 Task: Find connections with filter location South Shields with filter topic #lawfirmmarketingwith filter profile language Spanish with filter current company Avalara with filter school National Institute of Technology Rourkela with filter industry Political Organizations with filter service category Event Planning with filter keywords title Managing Member
Action: Mouse moved to (488, 73)
Screenshot: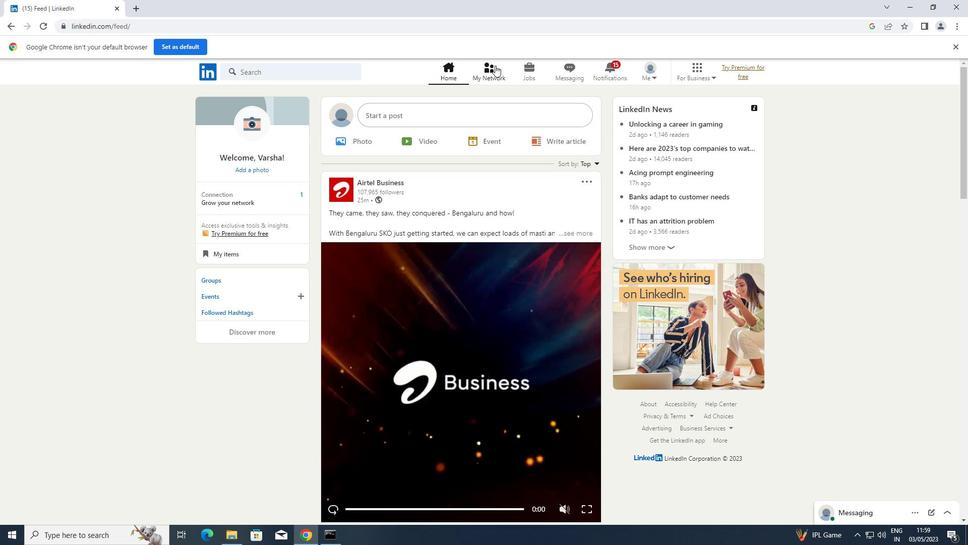 
Action: Mouse pressed left at (488, 73)
Screenshot: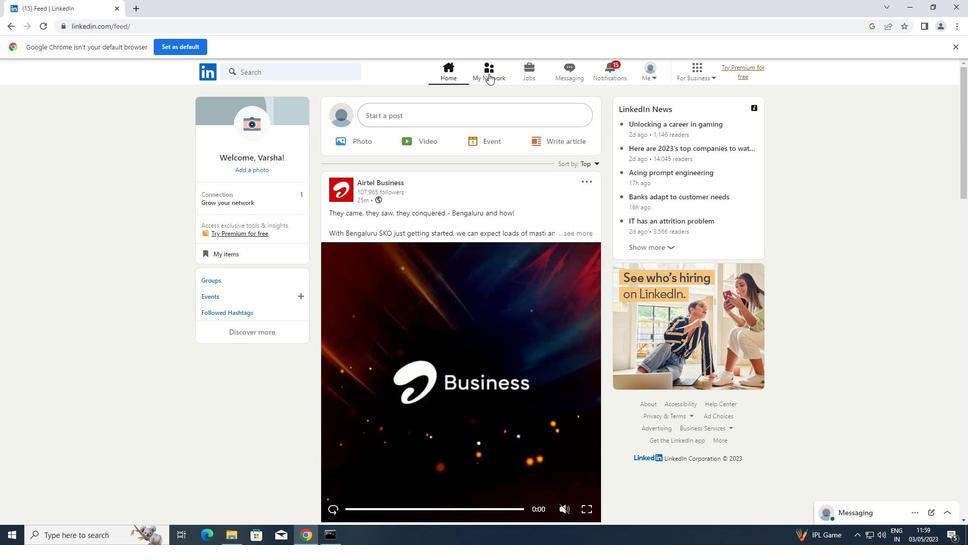 
Action: Mouse moved to (282, 121)
Screenshot: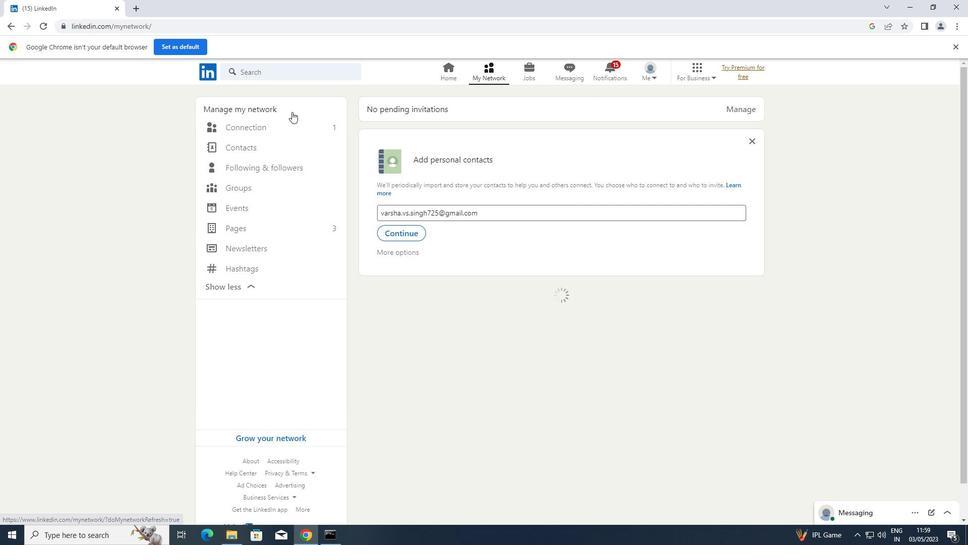 
Action: Mouse pressed left at (282, 121)
Screenshot: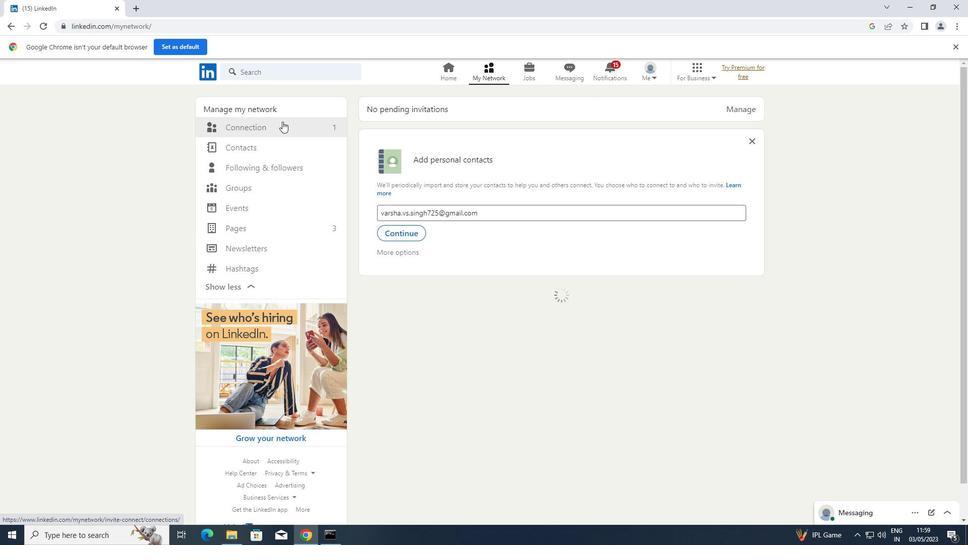 
Action: Mouse moved to (575, 130)
Screenshot: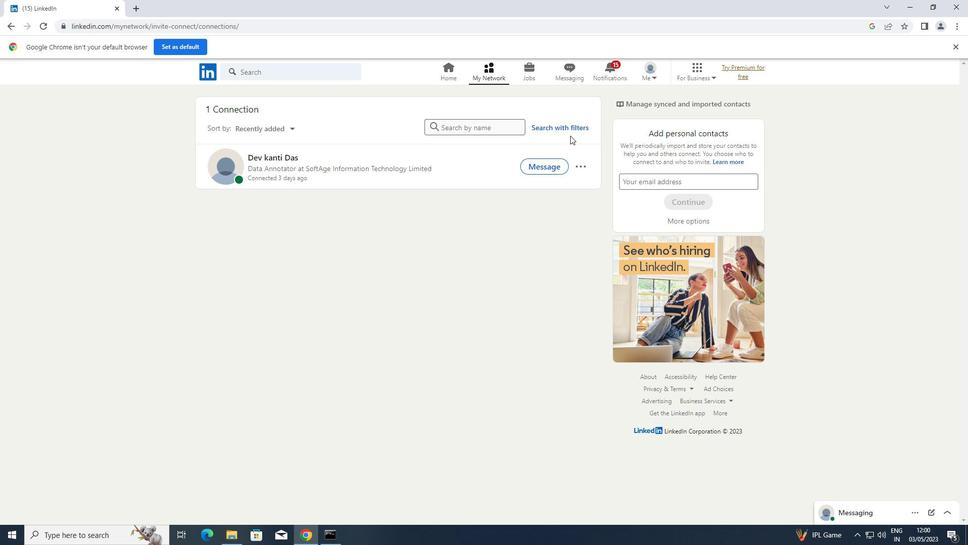 
Action: Mouse pressed left at (575, 130)
Screenshot: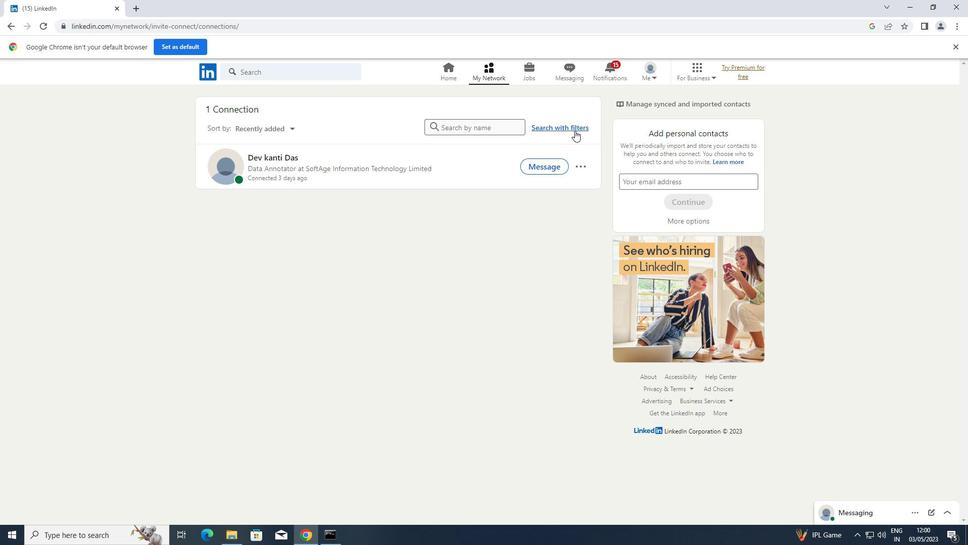 
Action: Mouse moved to (510, 99)
Screenshot: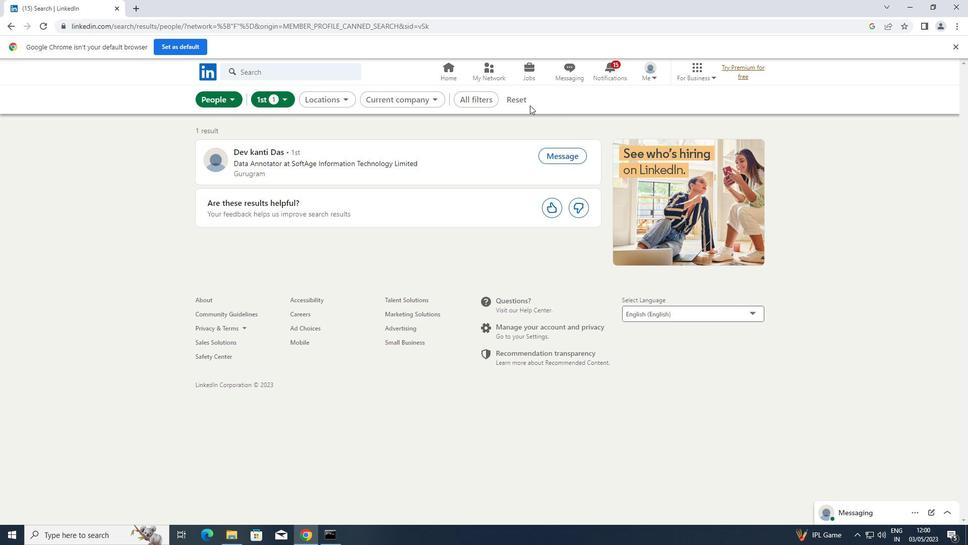 
Action: Mouse pressed left at (510, 99)
Screenshot: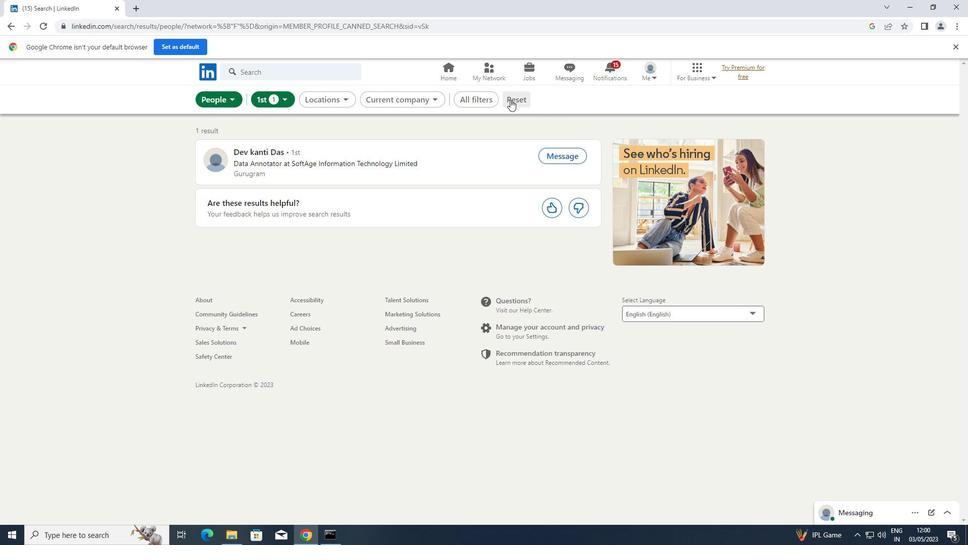 
Action: Mouse moved to (507, 102)
Screenshot: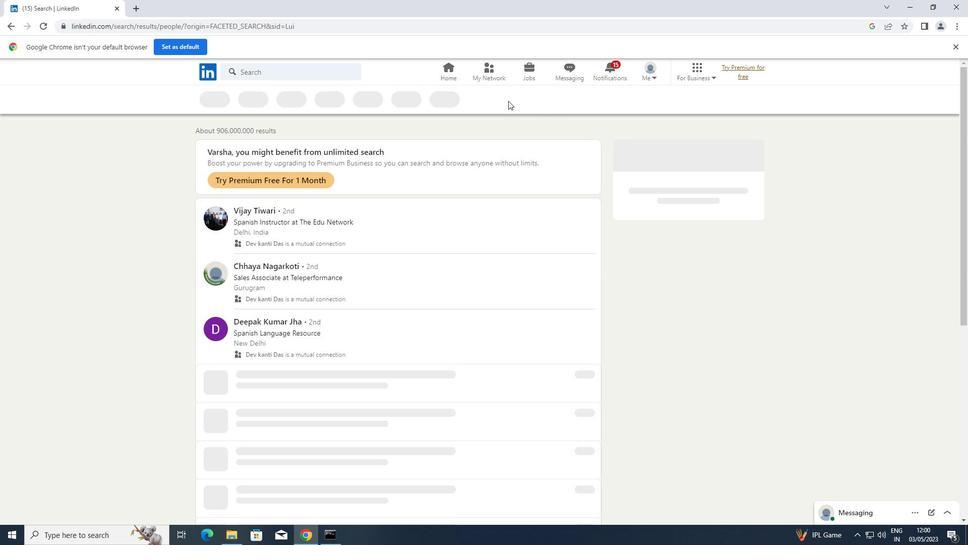 
Action: Mouse pressed left at (507, 102)
Screenshot: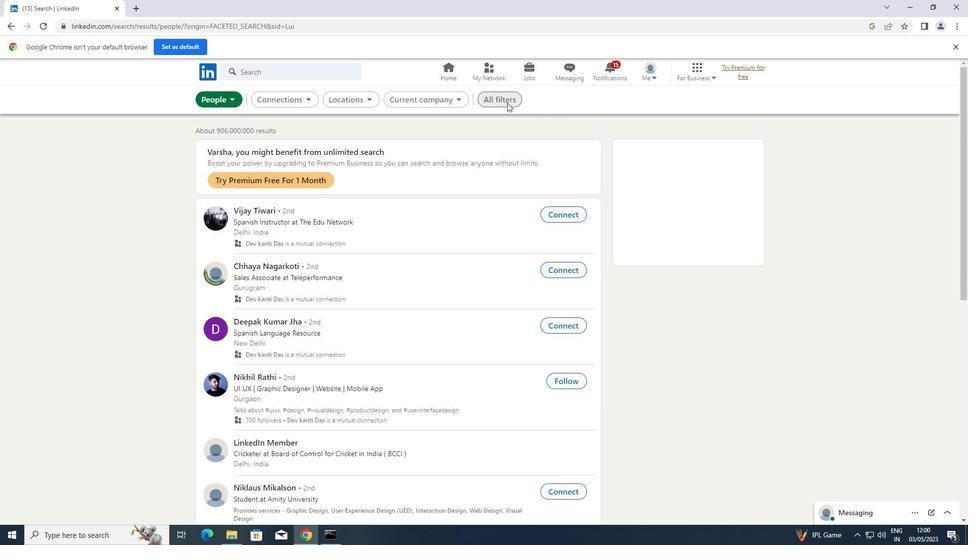 
Action: Mouse moved to (732, 227)
Screenshot: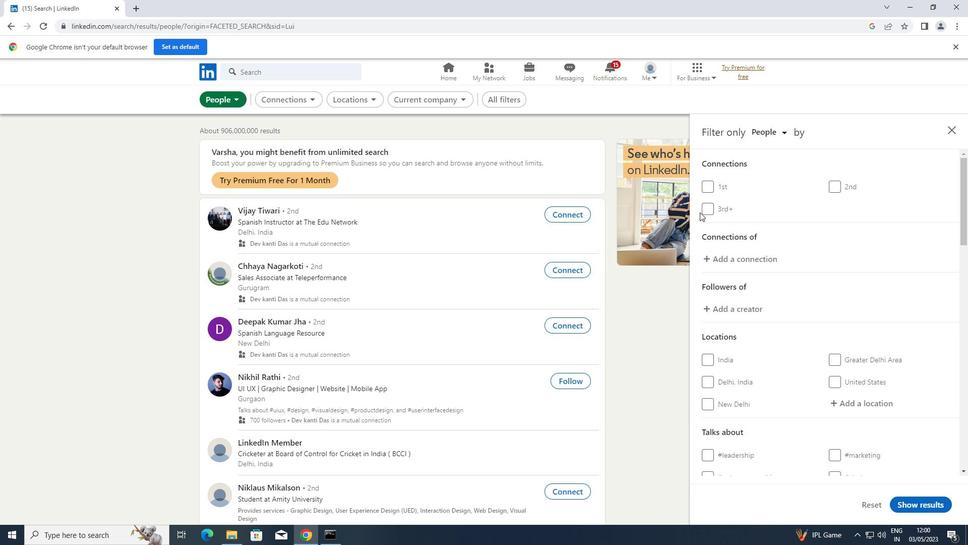 
Action: Mouse scrolled (732, 227) with delta (0, 0)
Screenshot: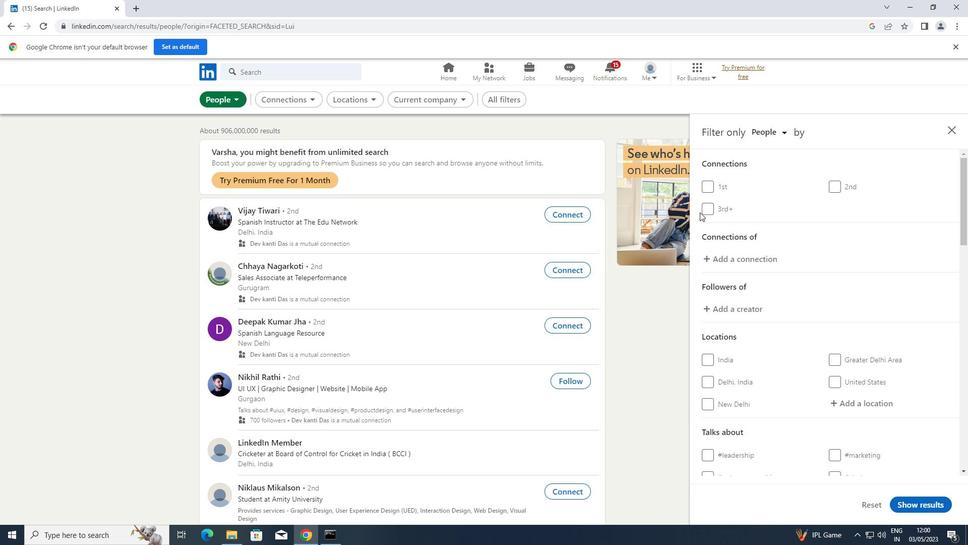 
Action: Mouse scrolled (732, 227) with delta (0, 0)
Screenshot: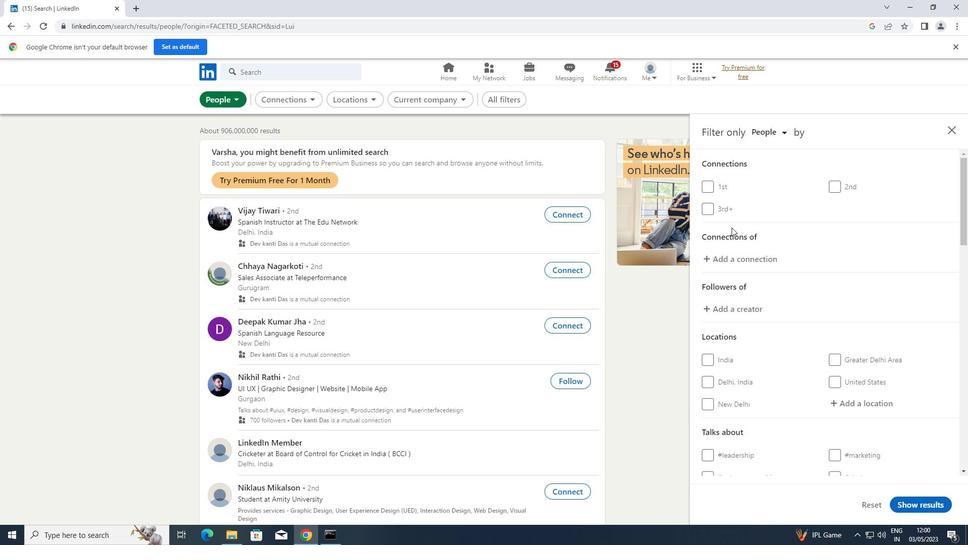 
Action: Mouse moved to (857, 299)
Screenshot: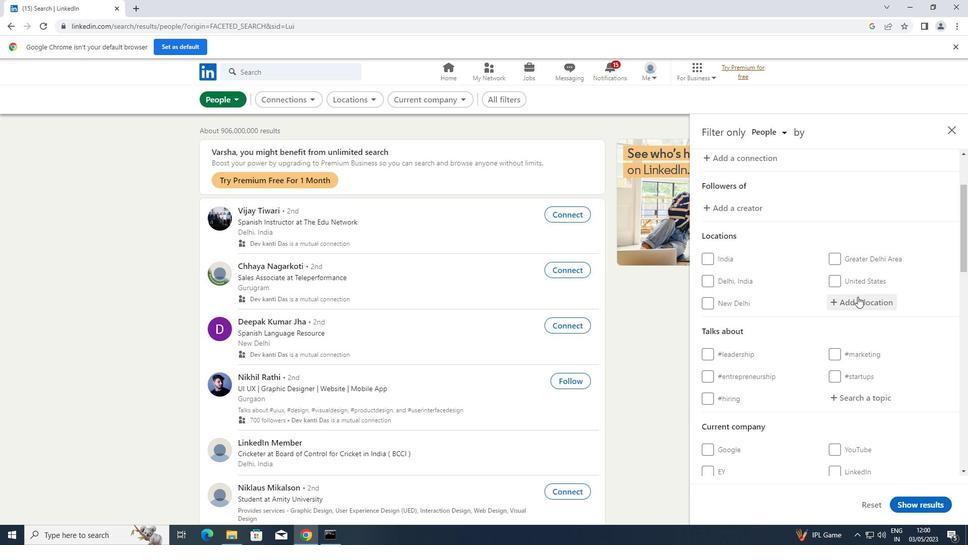 
Action: Mouse pressed left at (857, 299)
Screenshot: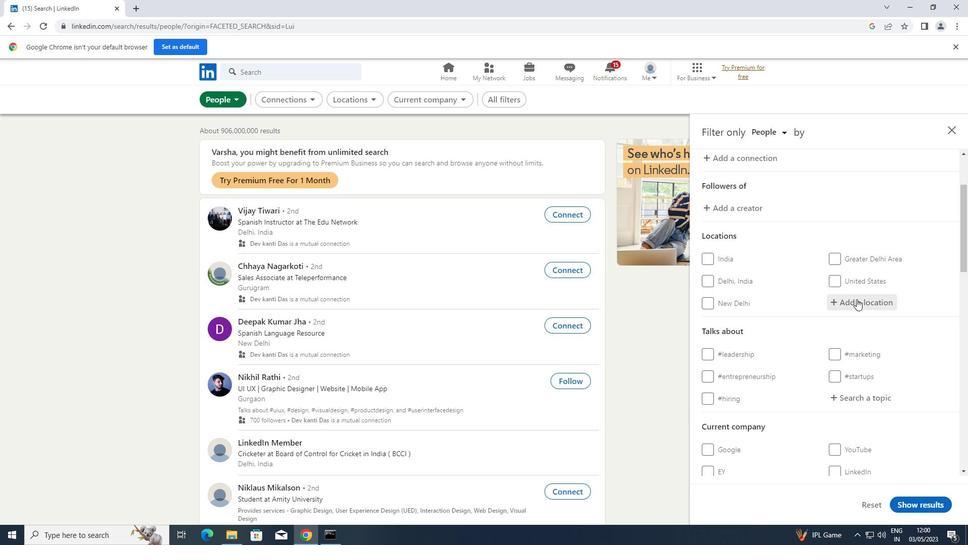 
Action: Mouse moved to (857, 299)
Screenshot: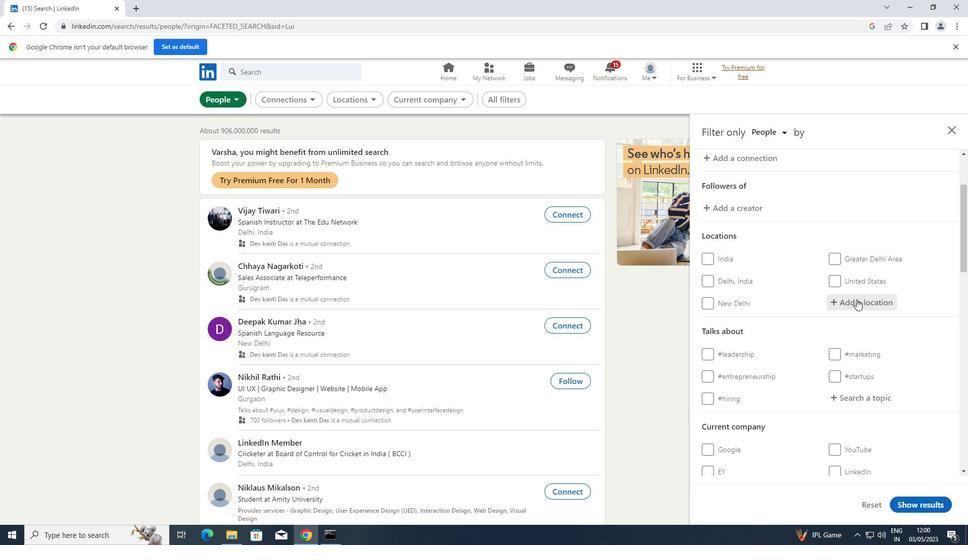
Action: Key pressed <Key.shift>SOUTH<Key.space><Key.shift>SHIELDS
Screenshot: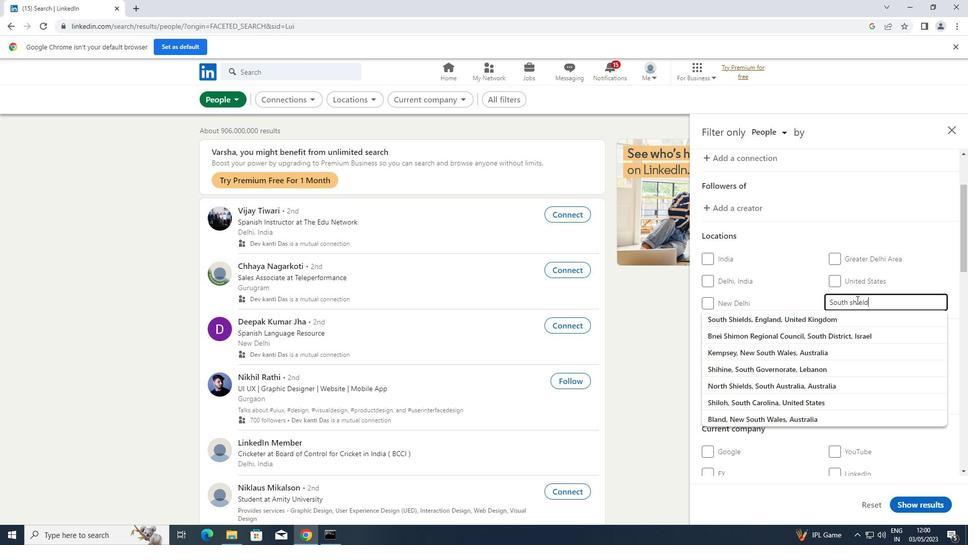 
Action: Mouse moved to (855, 394)
Screenshot: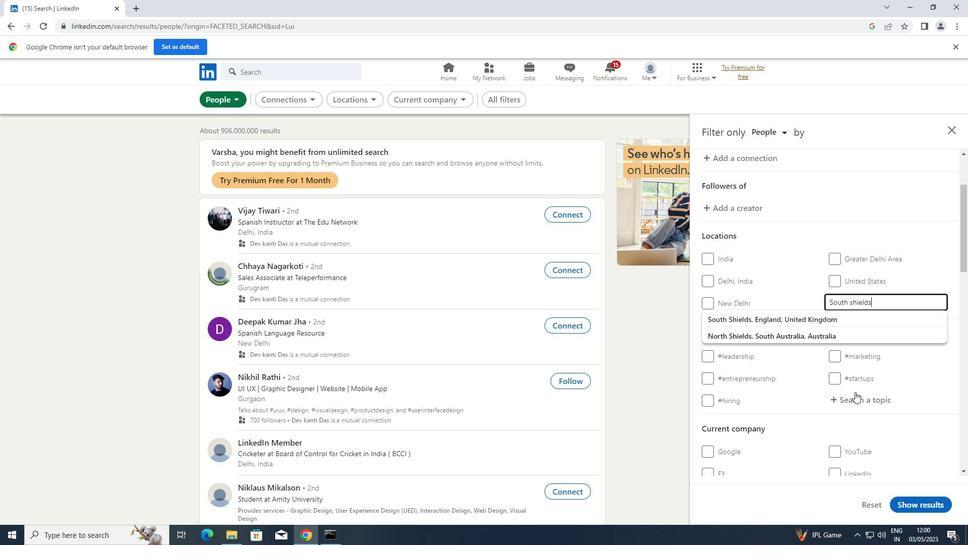 
Action: Mouse pressed left at (855, 394)
Screenshot: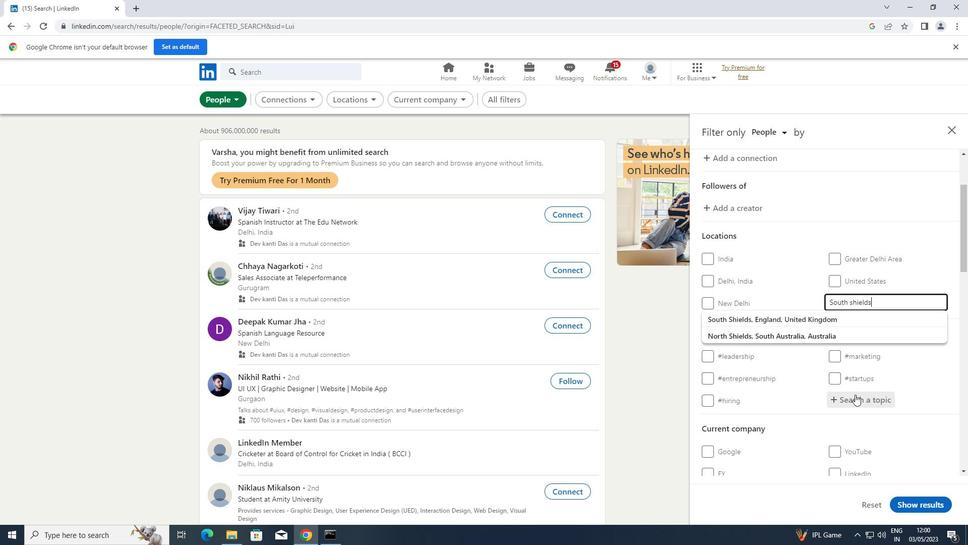 
Action: Key pressed LAWFIRMMARKET
Screenshot: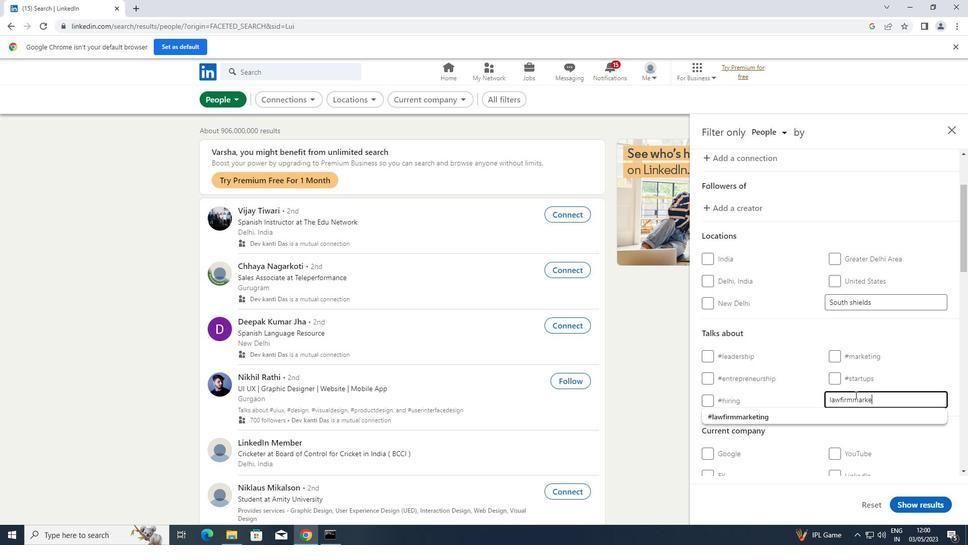 
Action: Mouse moved to (830, 417)
Screenshot: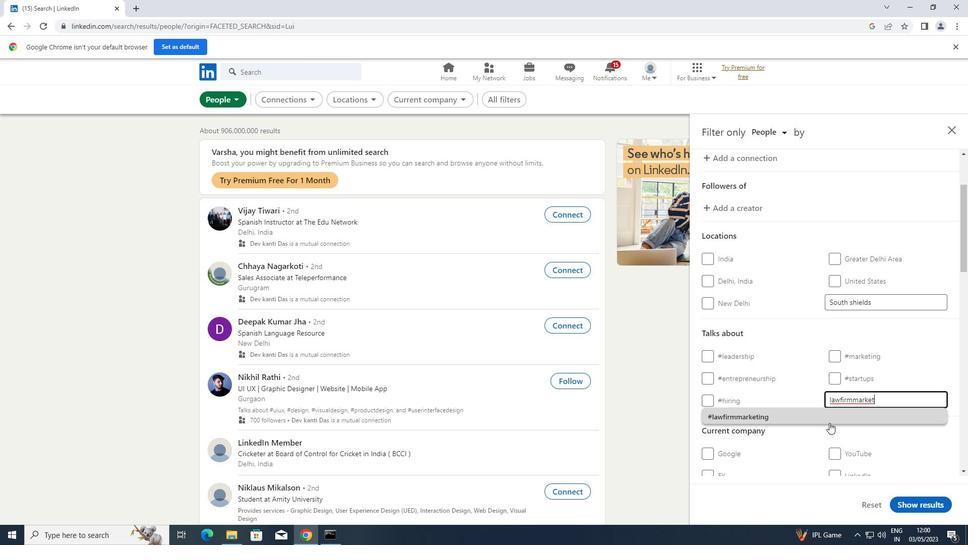 
Action: Mouse pressed left at (830, 417)
Screenshot: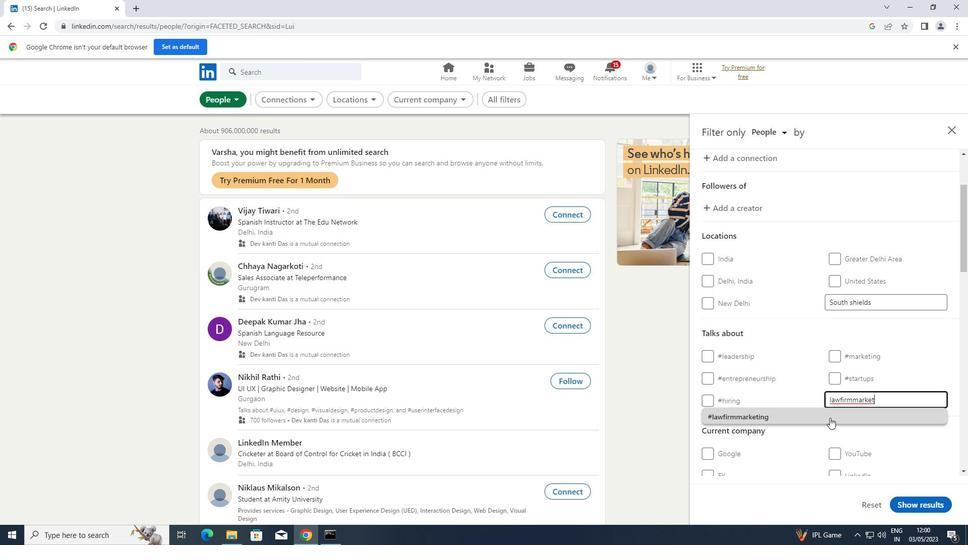 
Action: Mouse scrolled (830, 417) with delta (0, 0)
Screenshot: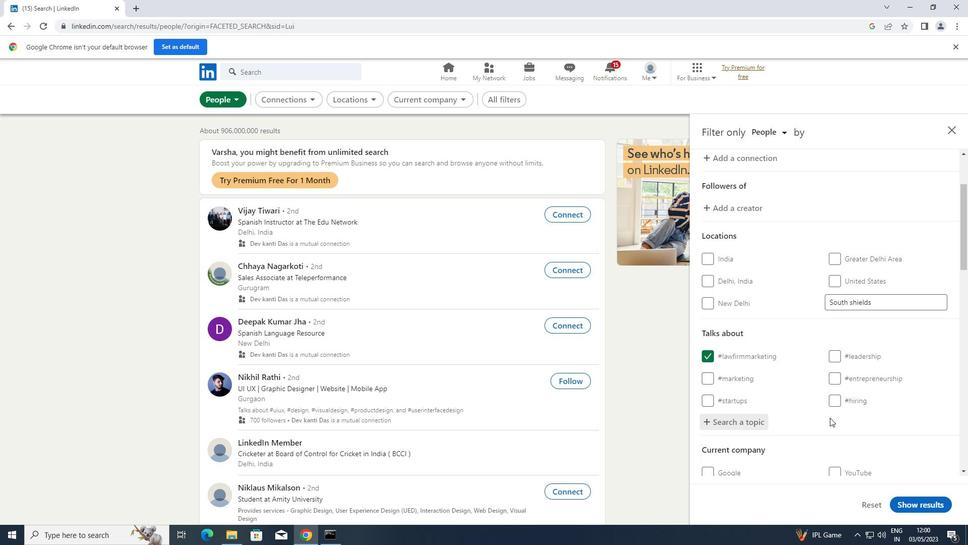 
Action: Mouse scrolled (830, 417) with delta (0, 0)
Screenshot: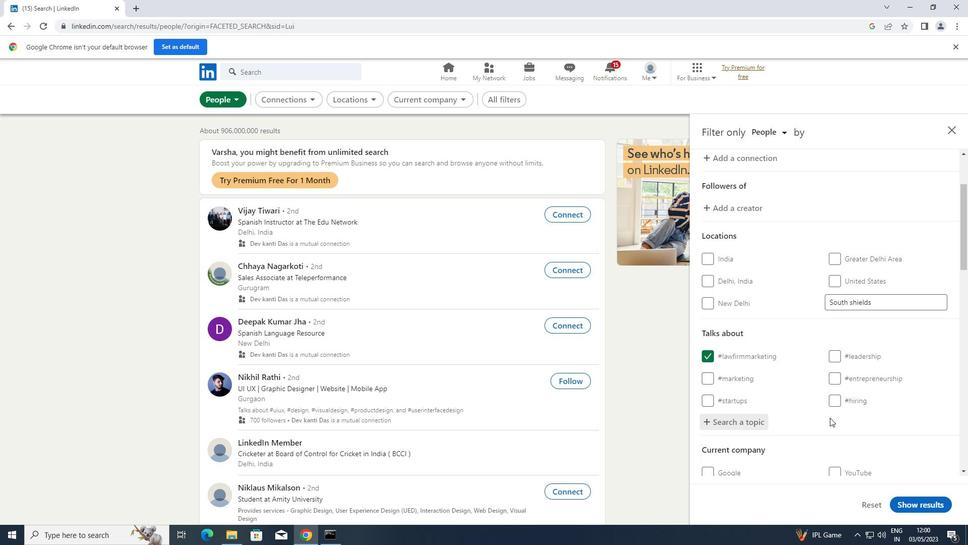 
Action: Mouse scrolled (830, 417) with delta (0, 0)
Screenshot: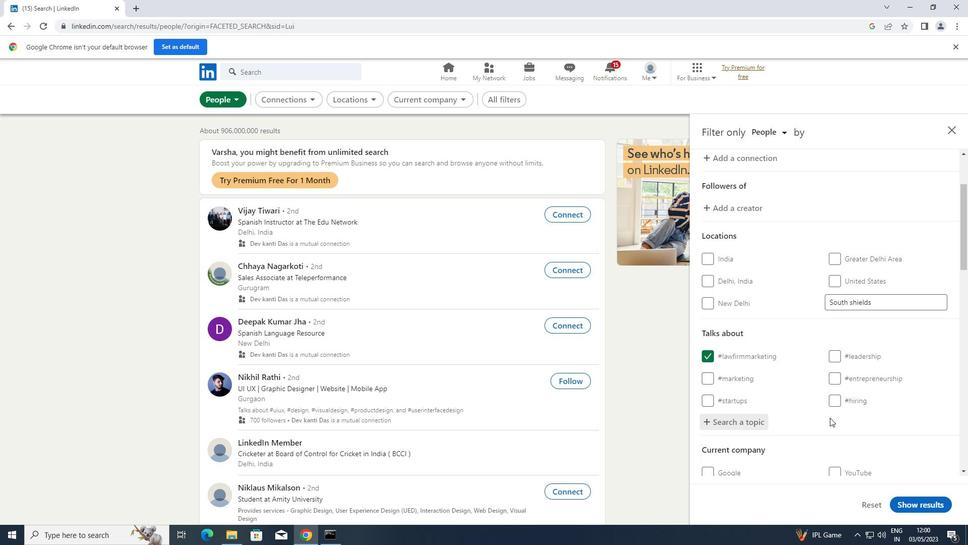 
Action: Mouse scrolled (830, 417) with delta (0, 0)
Screenshot: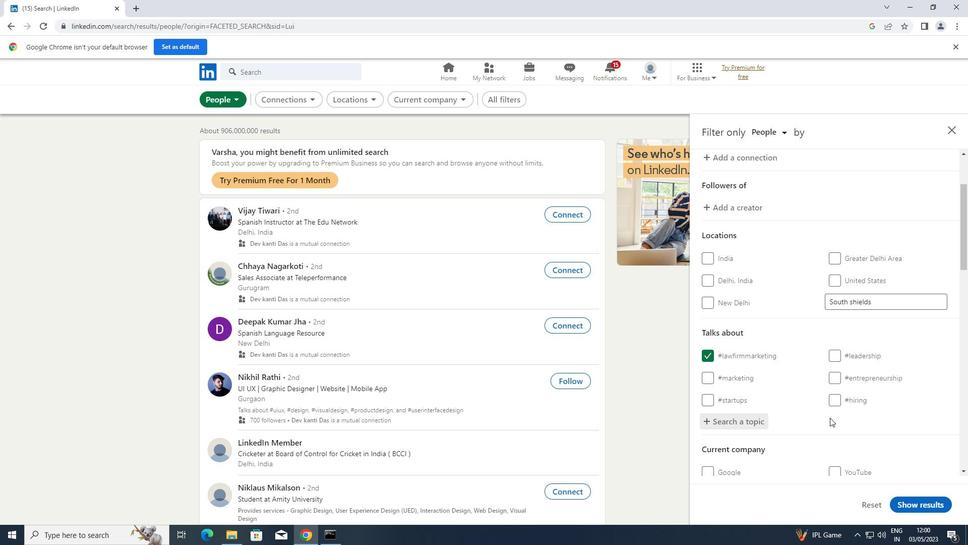 
Action: Mouse scrolled (830, 417) with delta (0, 0)
Screenshot: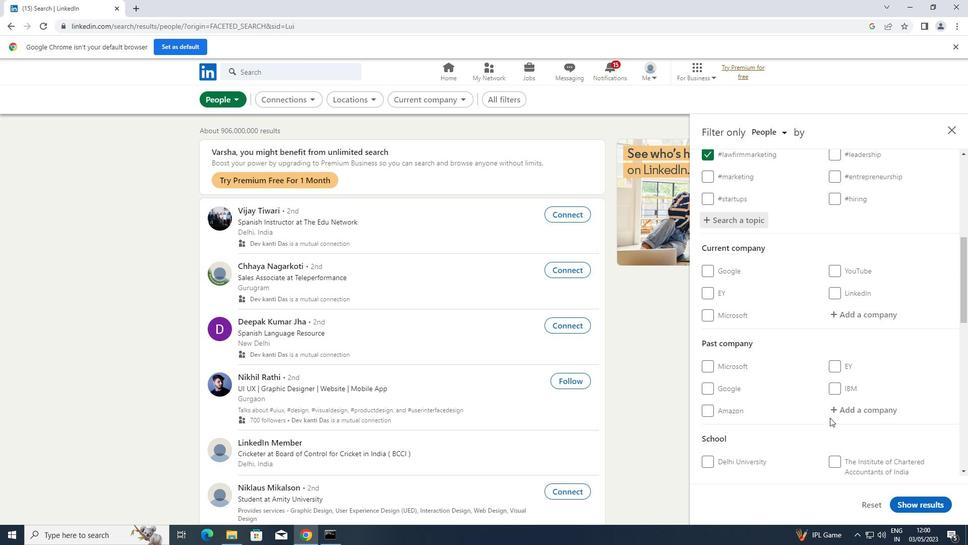 
Action: Mouse scrolled (830, 417) with delta (0, 0)
Screenshot: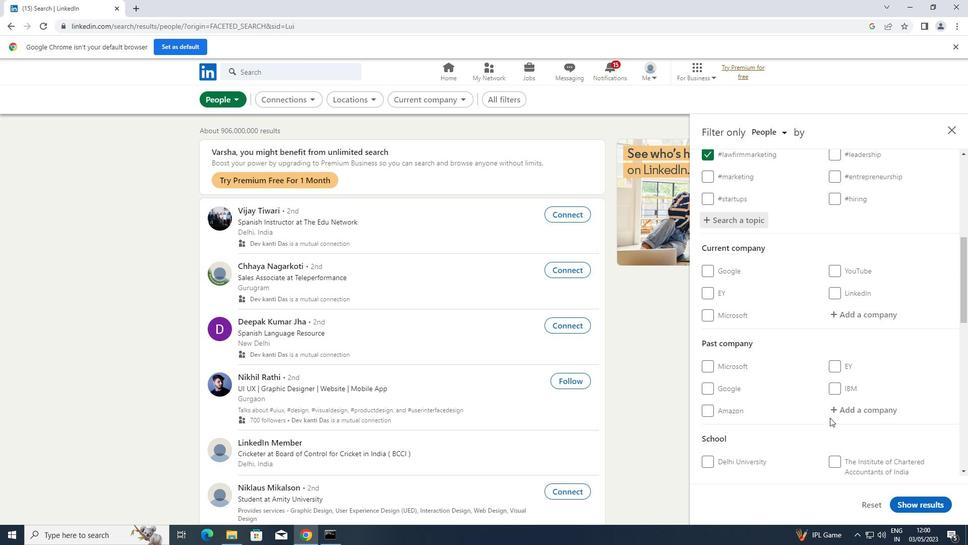 
Action: Mouse scrolled (830, 417) with delta (0, 0)
Screenshot: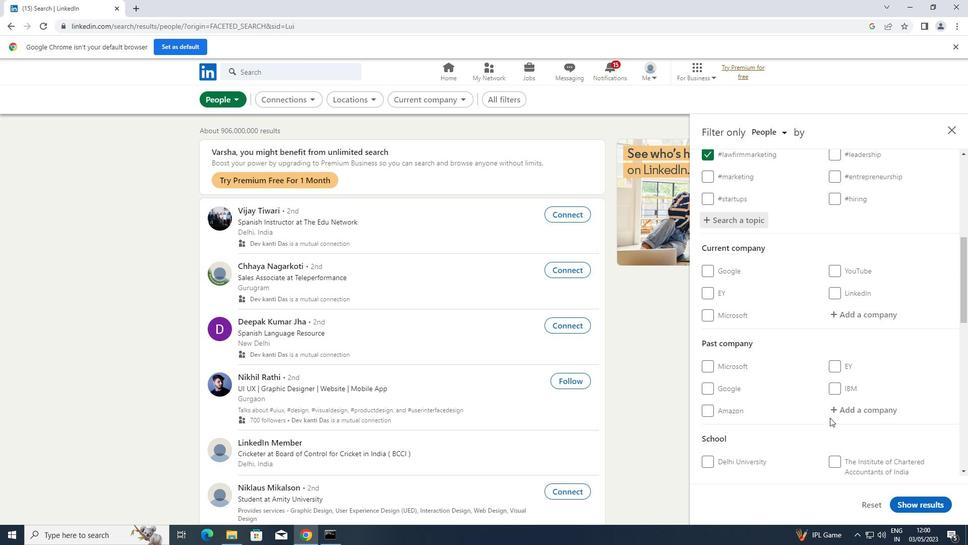 
Action: Mouse scrolled (830, 417) with delta (0, 0)
Screenshot: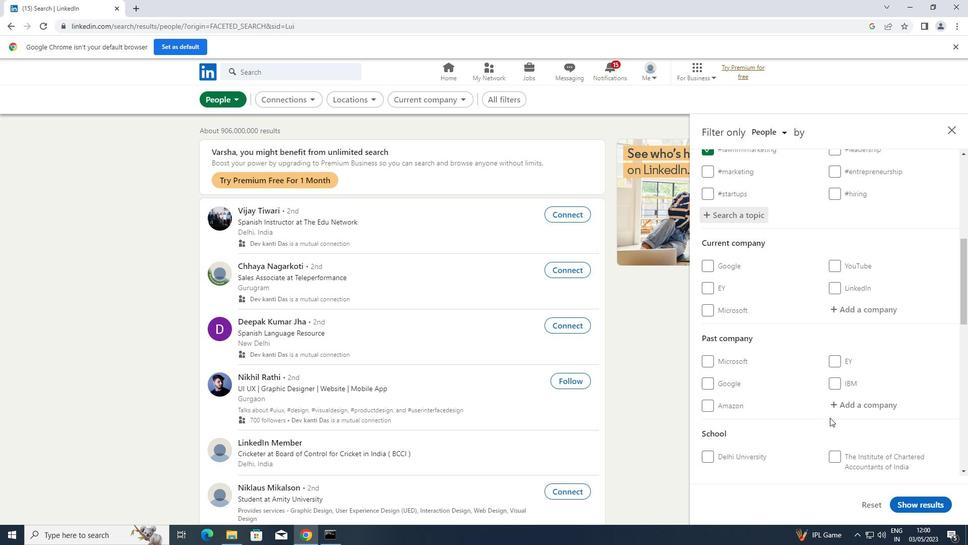 
Action: Mouse scrolled (830, 417) with delta (0, 0)
Screenshot: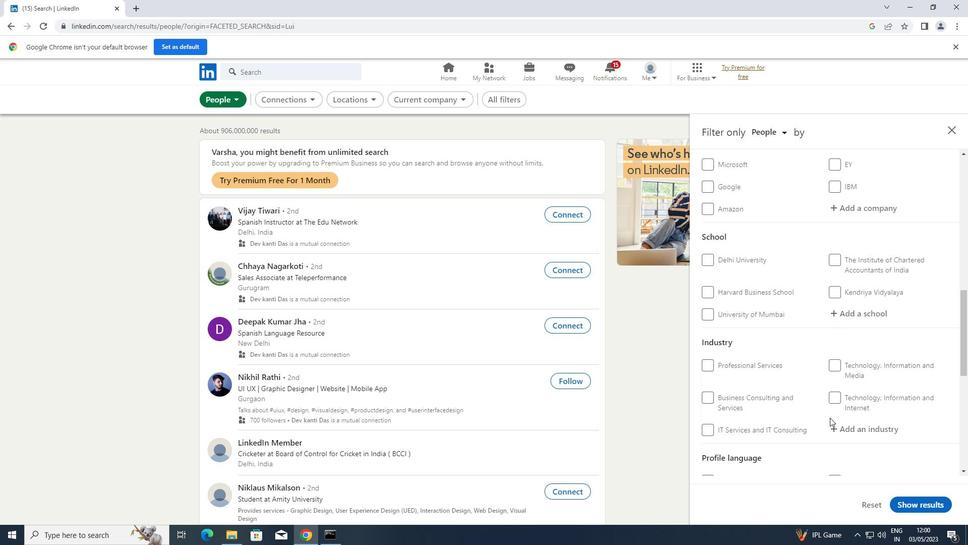
Action: Mouse scrolled (830, 417) with delta (0, 0)
Screenshot: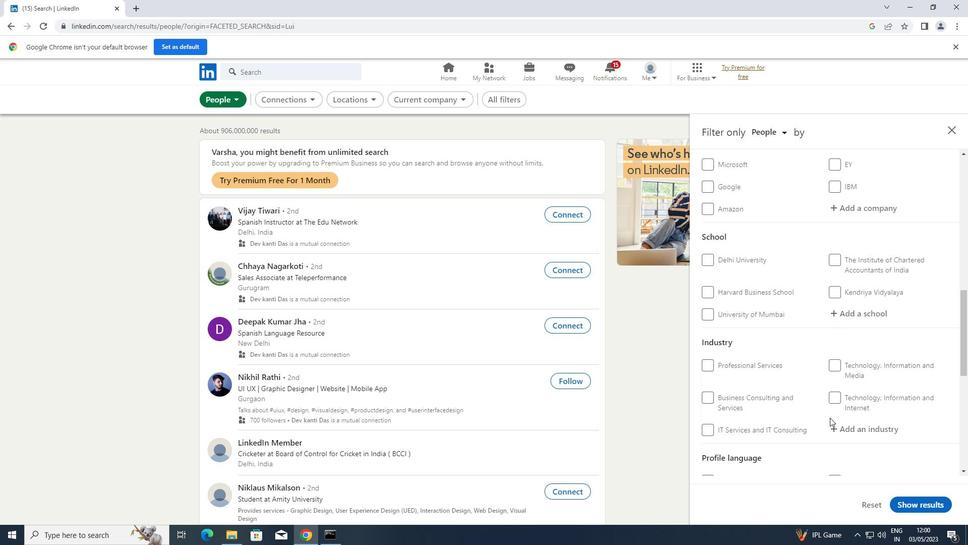 
Action: Mouse scrolled (830, 417) with delta (0, 0)
Screenshot: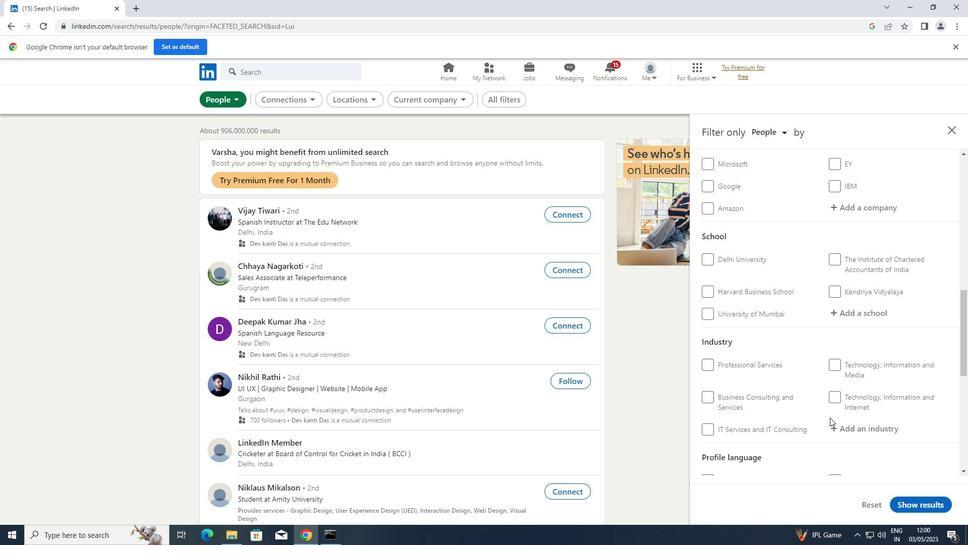 
Action: Mouse moved to (709, 353)
Screenshot: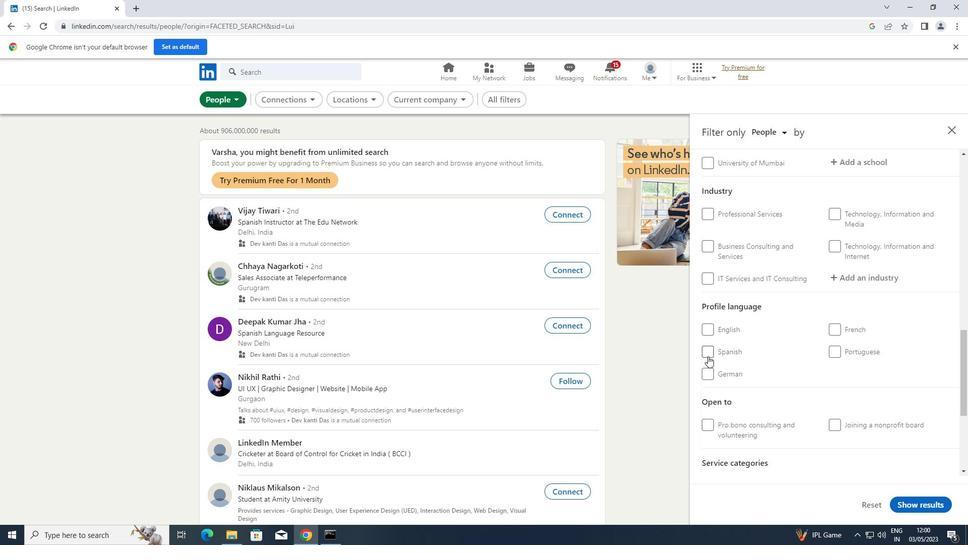 
Action: Mouse pressed left at (709, 353)
Screenshot: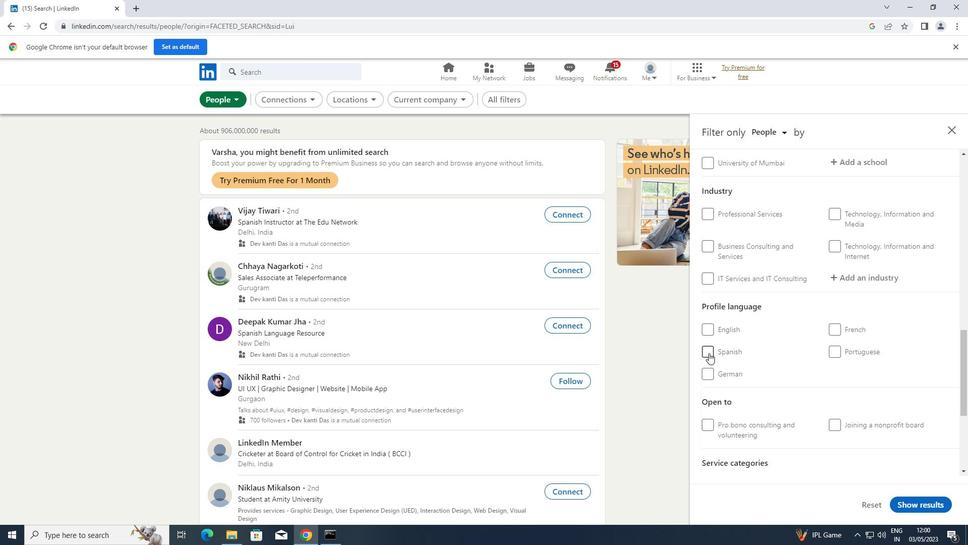 
Action: Mouse scrolled (709, 353) with delta (0, 0)
Screenshot: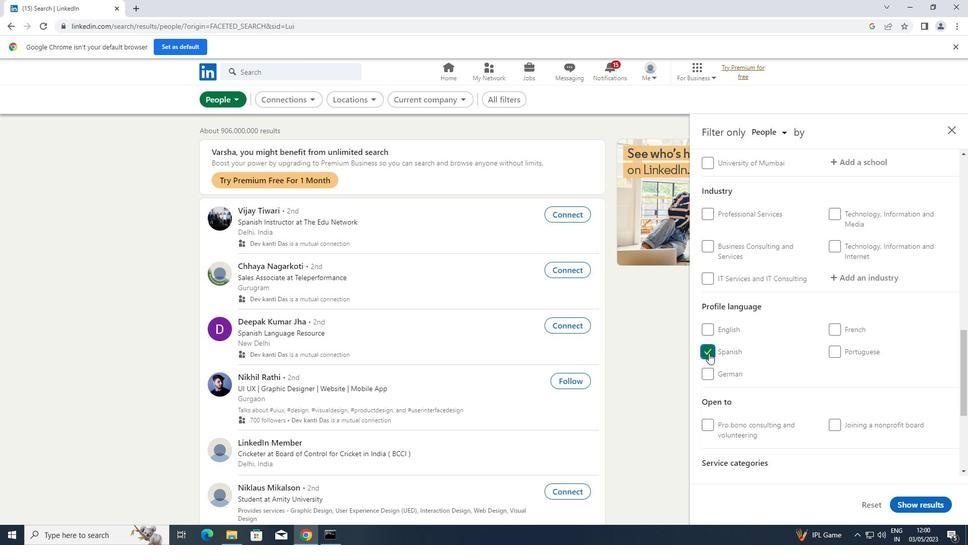 
Action: Mouse scrolled (709, 353) with delta (0, 0)
Screenshot: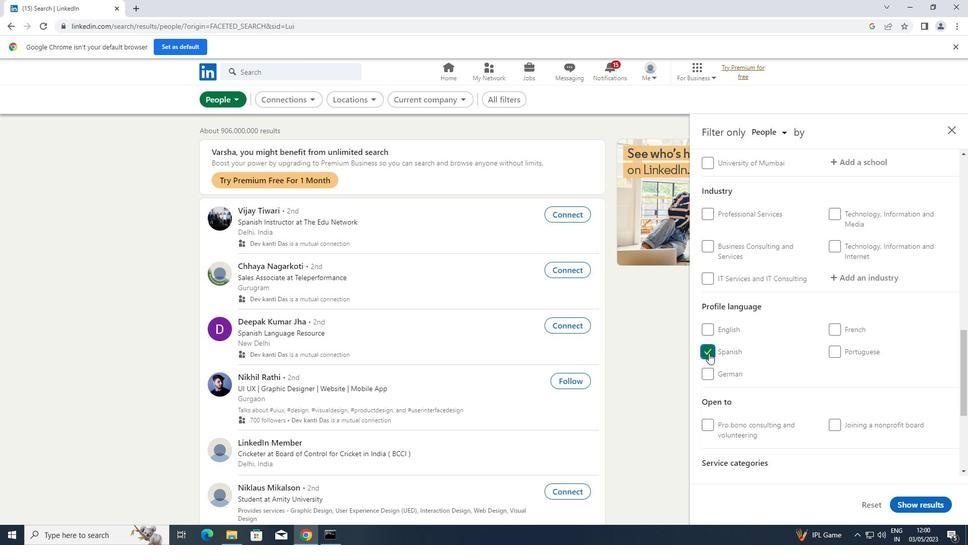
Action: Mouse scrolled (709, 353) with delta (0, 0)
Screenshot: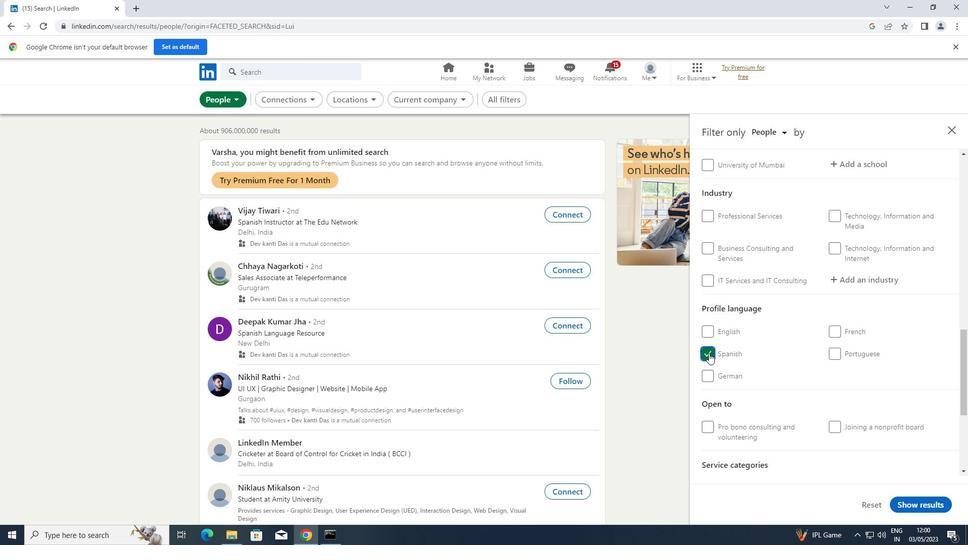 
Action: Mouse scrolled (709, 353) with delta (0, 0)
Screenshot: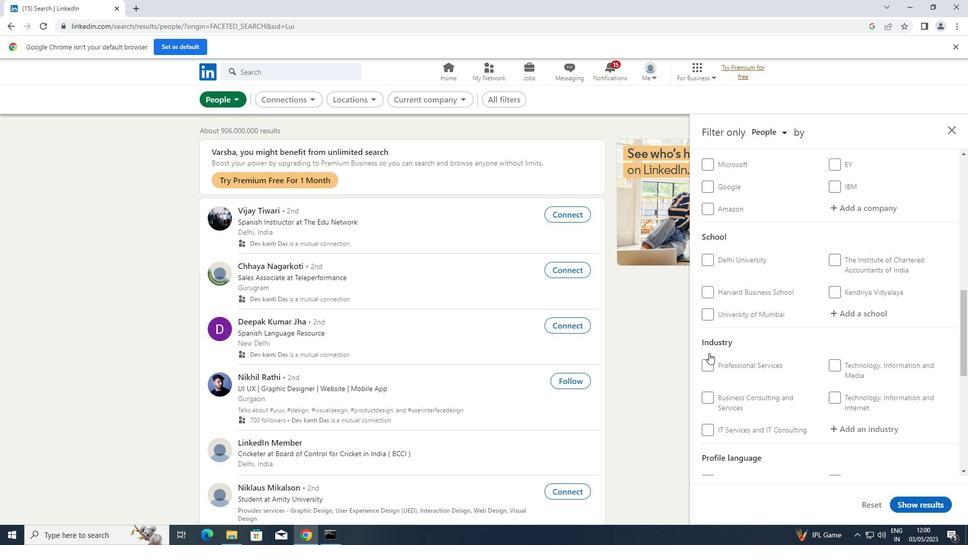 
Action: Mouse scrolled (709, 353) with delta (0, 0)
Screenshot: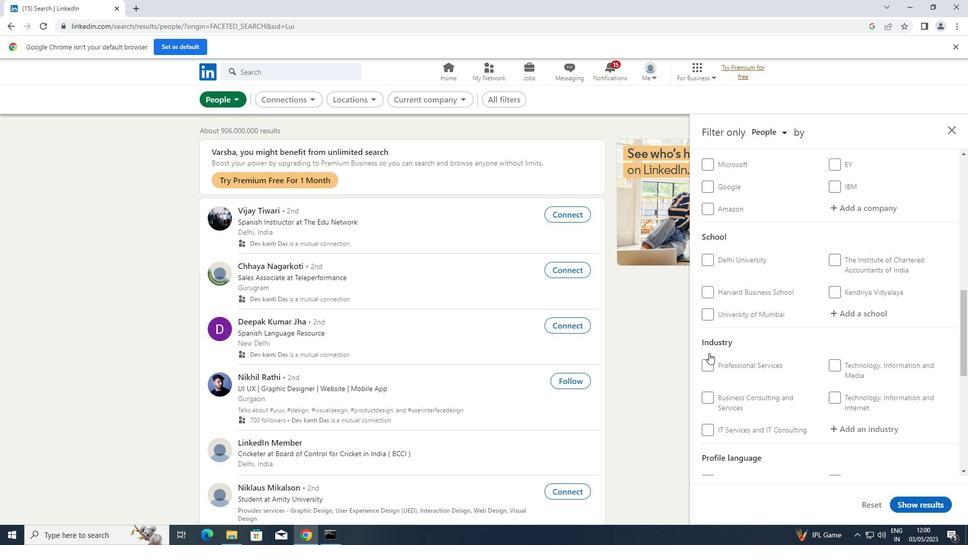 
Action: Mouse scrolled (709, 353) with delta (0, 0)
Screenshot: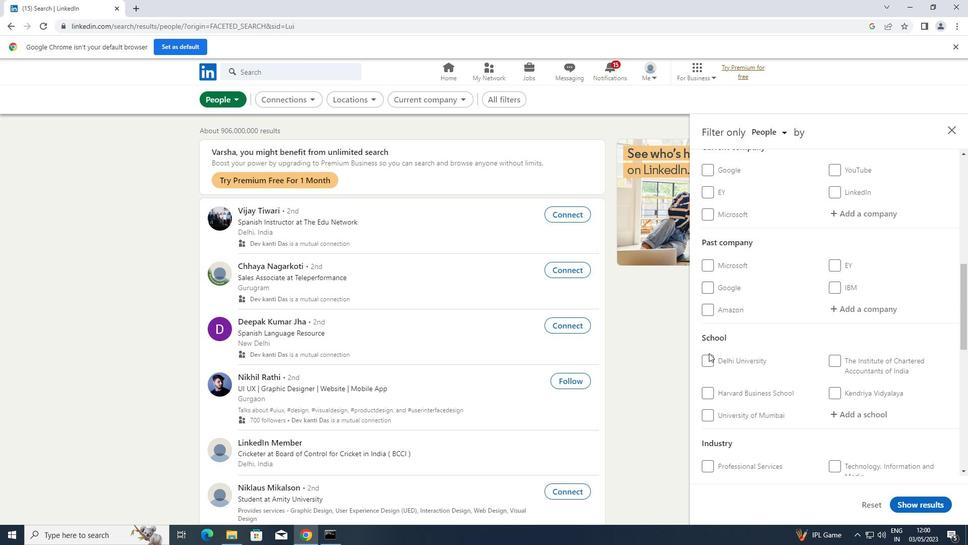 
Action: Mouse moved to (877, 263)
Screenshot: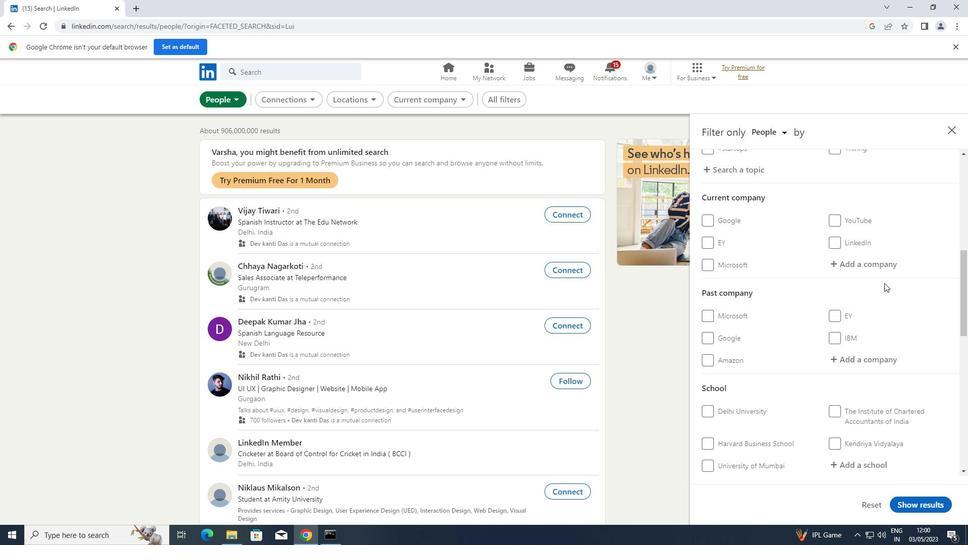 
Action: Mouse pressed left at (877, 263)
Screenshot: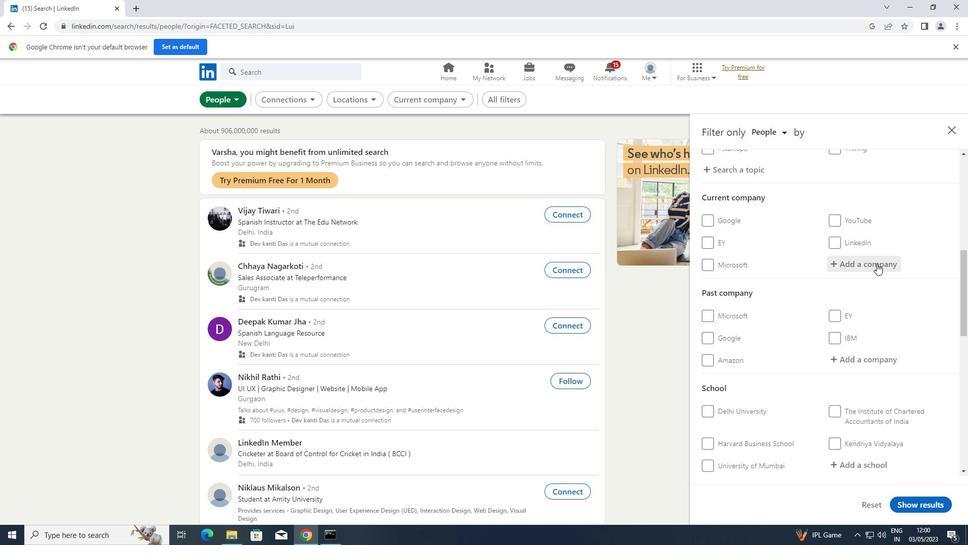 
Action: Key pressed <Key.shift>AVALARA
Screenshot: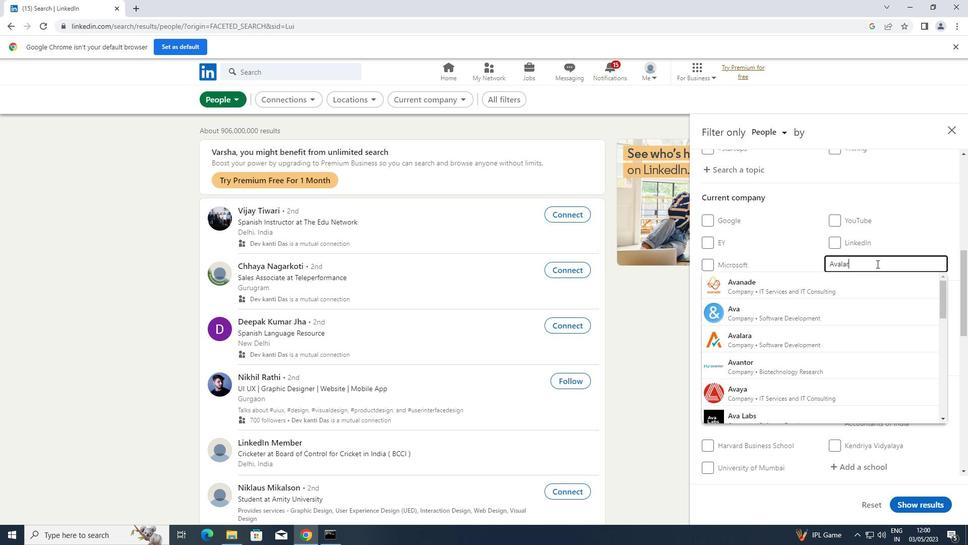 
Action: Mouse moved to (833, 286)
Screenshot: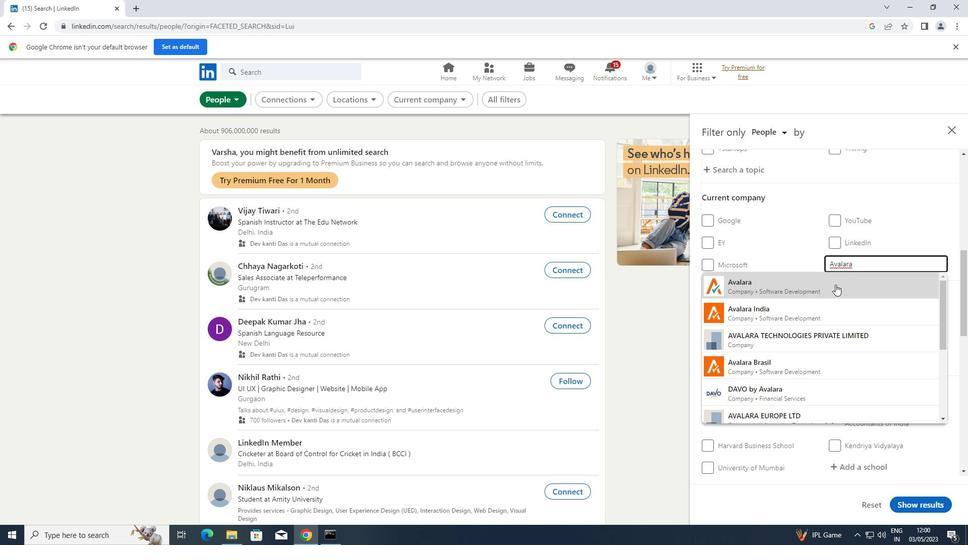 
Action: Mouse pressed left at (833, 286)
Screenshot: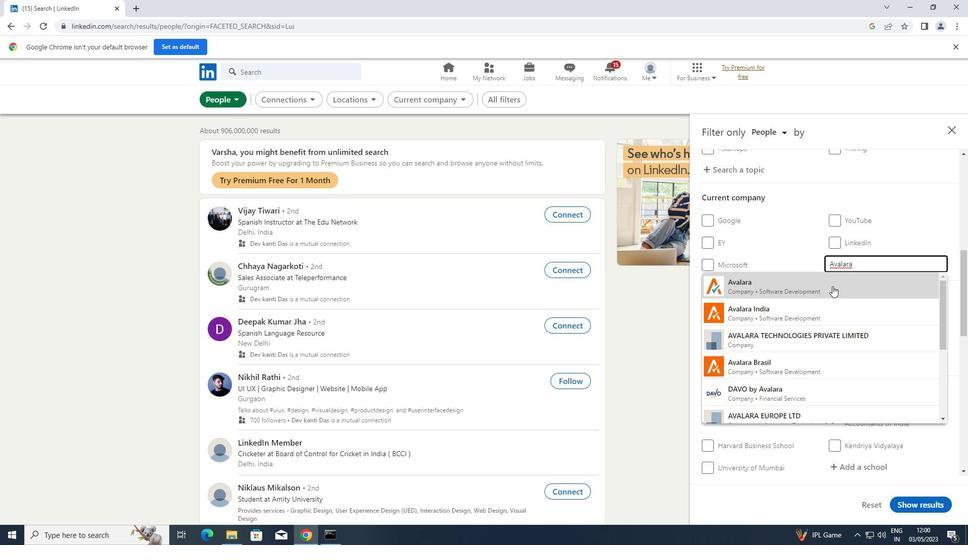 
Action: Mouse scrolled (833, 285) with delta (0, 0)
Screenshot: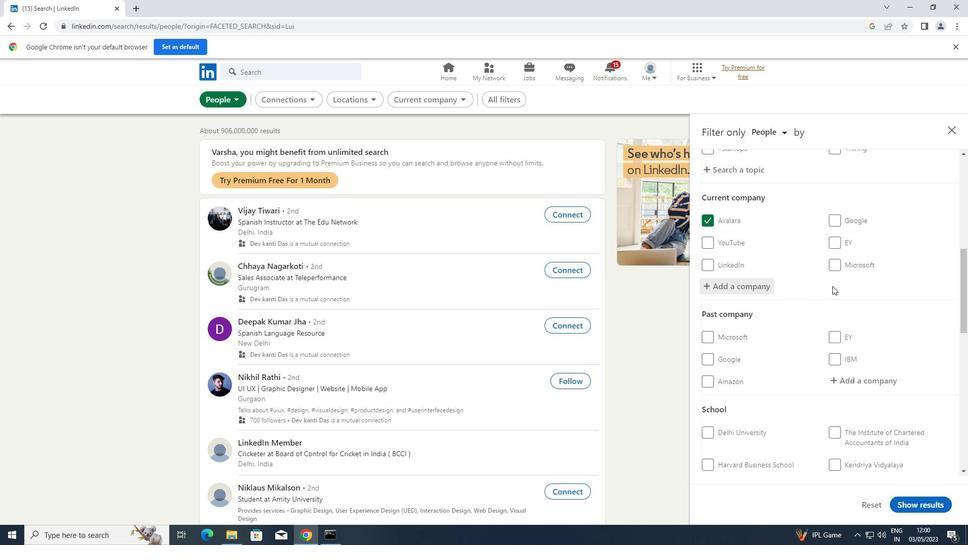 
Action: Mouse moved to (863, 434)
Screenshot: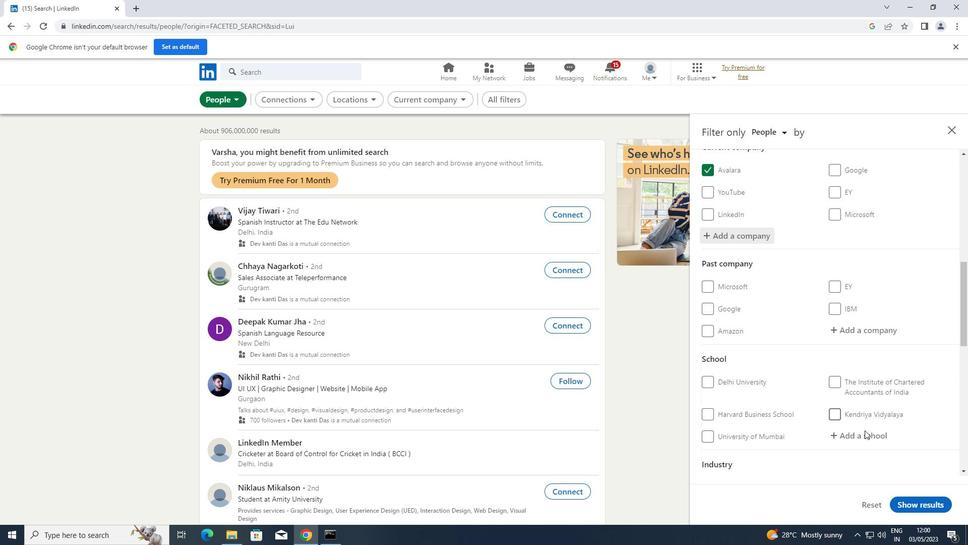 
Action: Mouse pressed left at (863, 434)
Screenshot: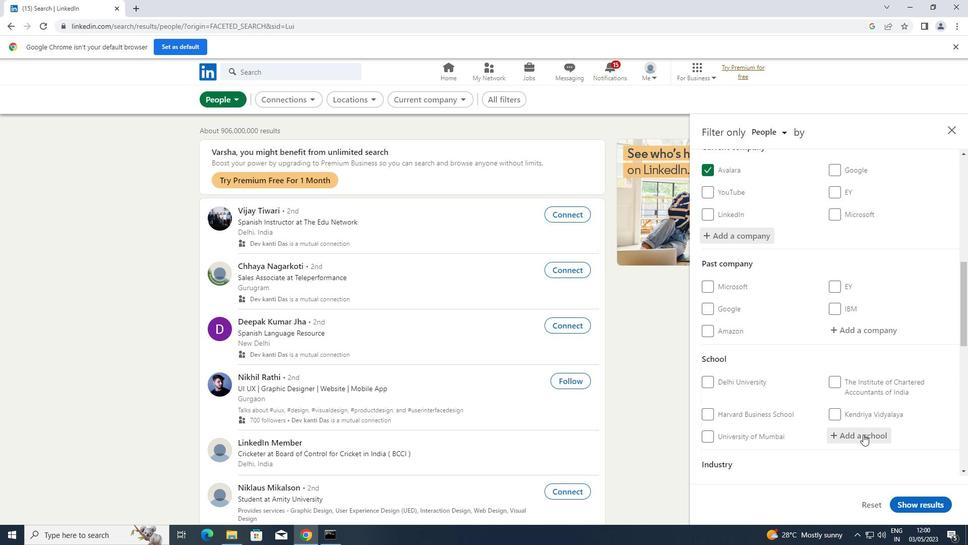 
Action: Key pressed <Key.shift>NATIONAL<Key.space><Key.shift>INSTITUTE<Key.space>OF<Key.space><Key.shift>TECHNOLOGY
Screenshot: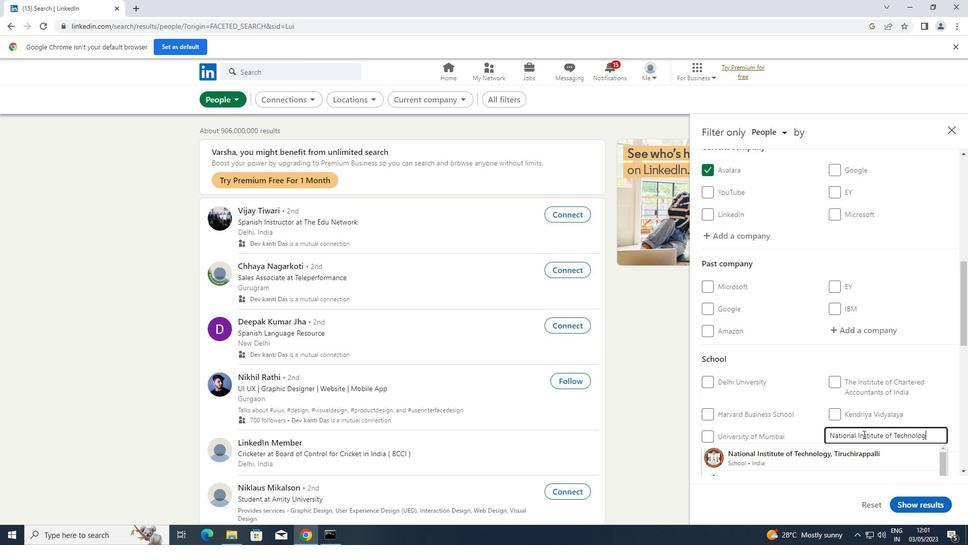 
Action: Mouse moved to (842, 436)
Screenshot: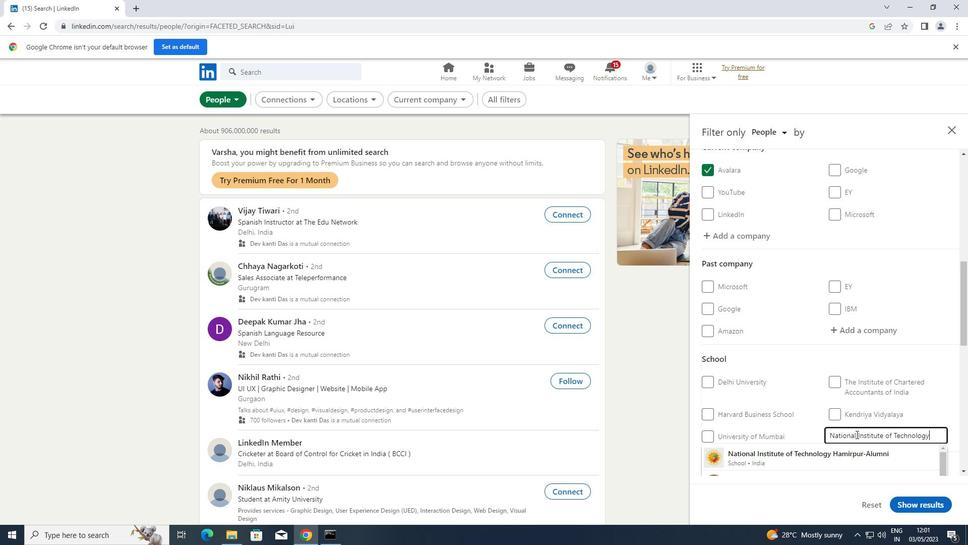 
Action: Mouse scrolled (842, 435) with delta (0, 0)
Screenshot: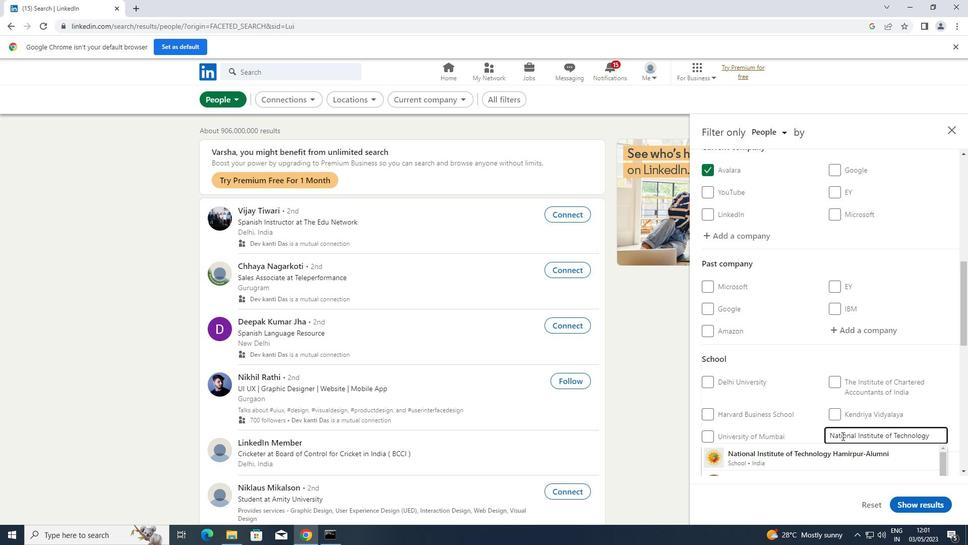
Action: Mouse scrolled (842, 435) with delta (0, 0)
Screenshot: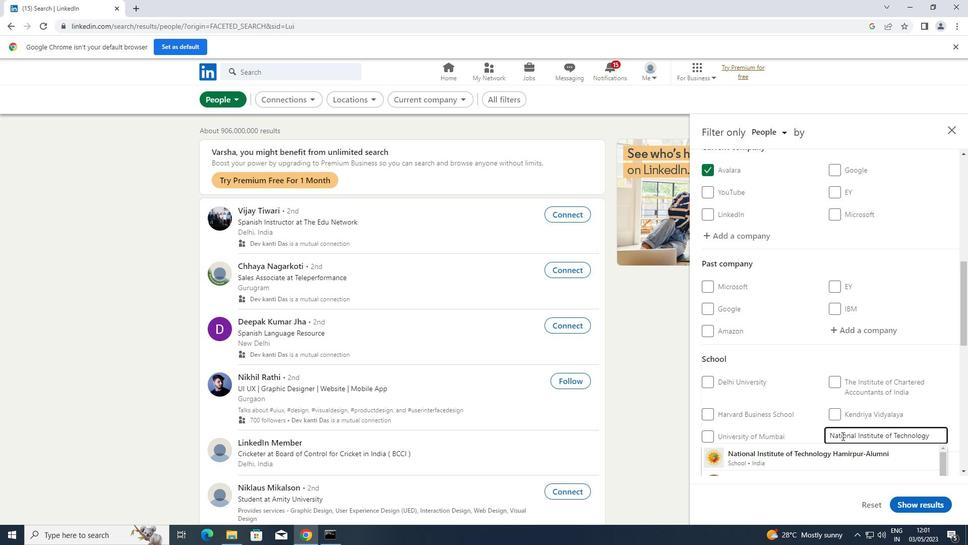 
Action: Mouse moved to (824, 455)
Screenshot: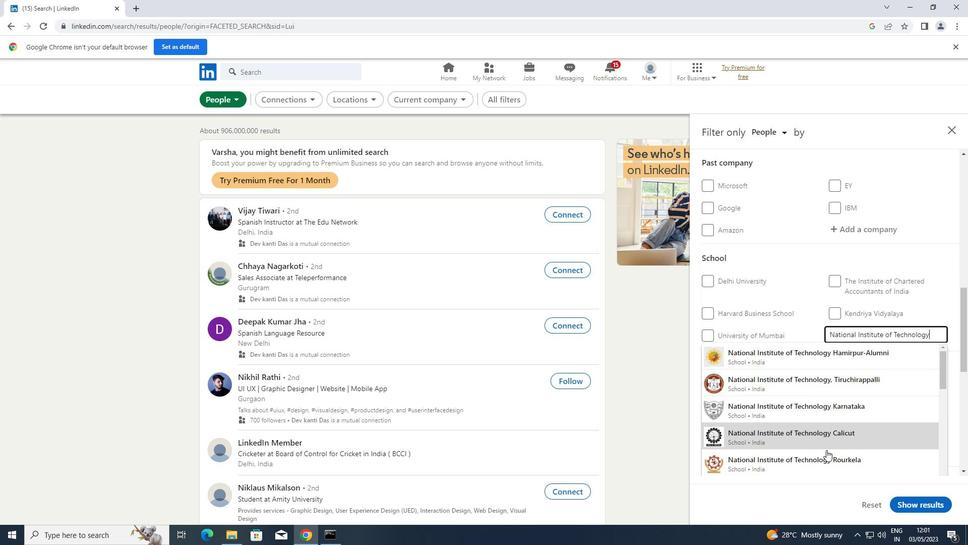 
Action: Mouse pressed left at (824, 455)
Screenshot: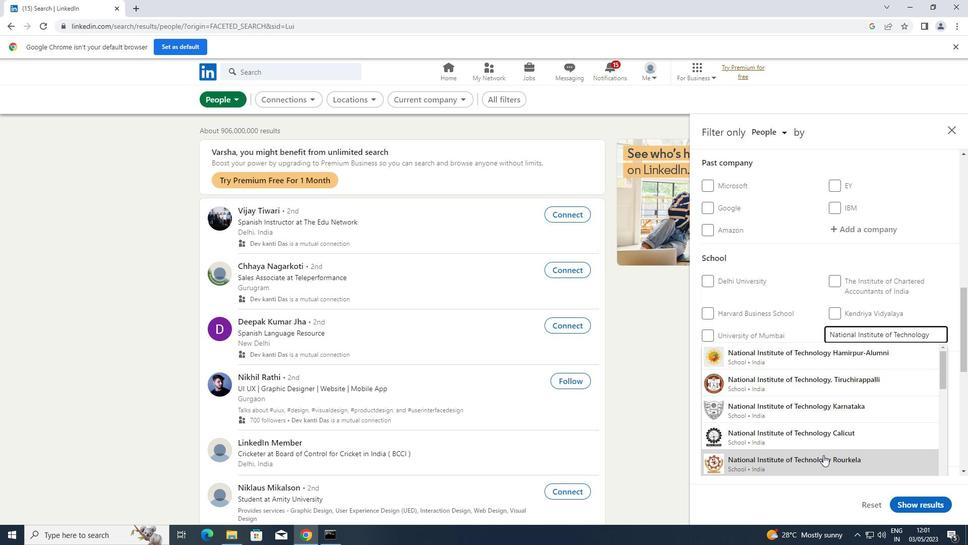 
Action: Mouse scrolled (824, 454) with delta (0, 0)
Screenshot: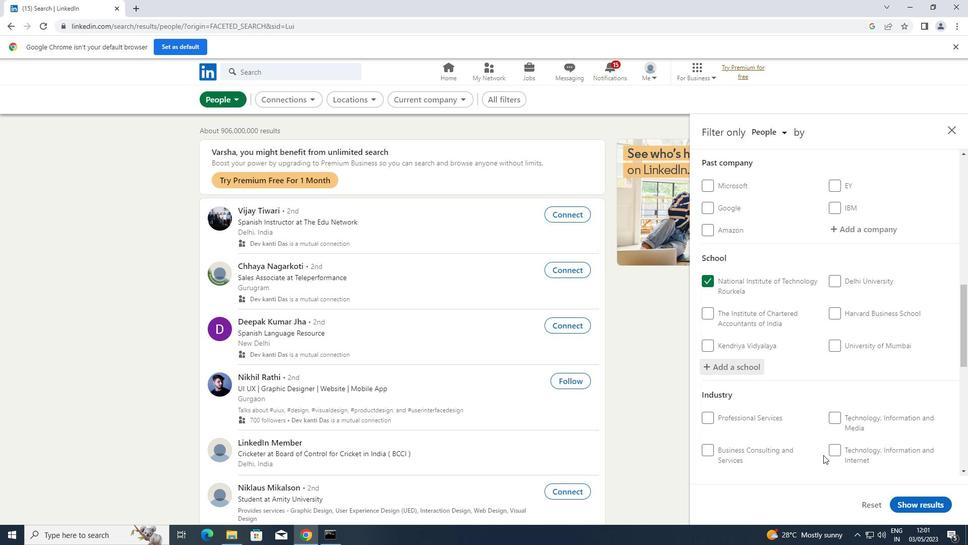 
Action: Mouse scrolled (824, 454) with delta (0, 0)
Screenshot: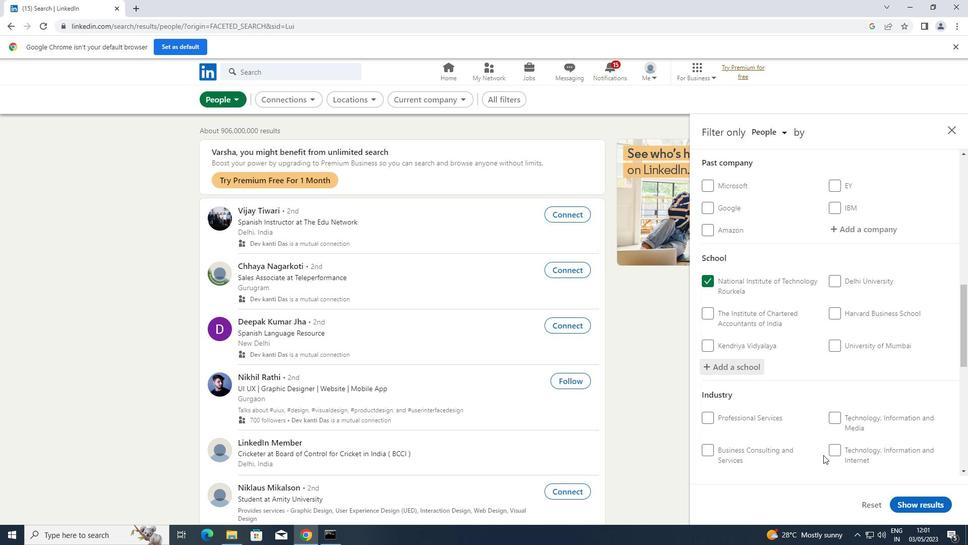 
Action: Mouse moved to (864, 377)
Screenshot: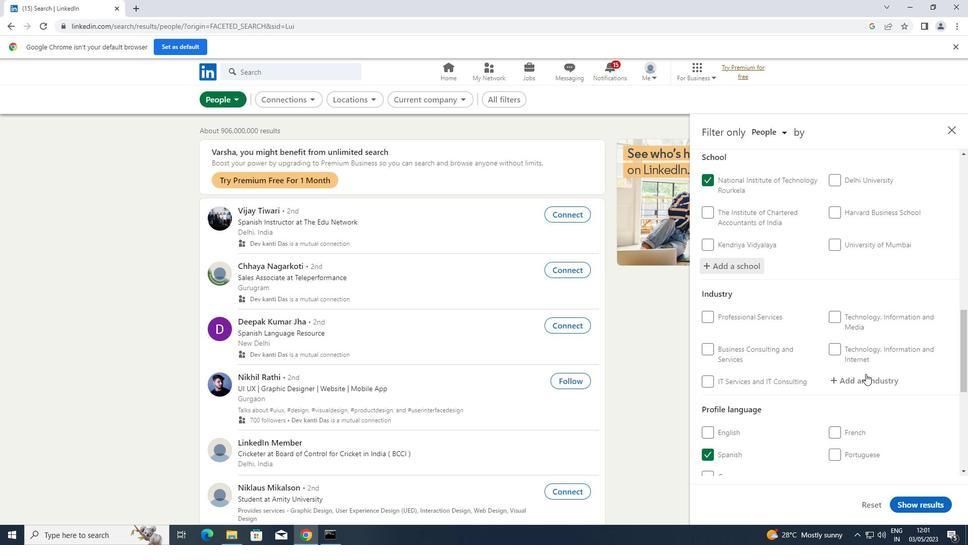 
Action: Mouse pressed left at (864, 377)
Screenshot: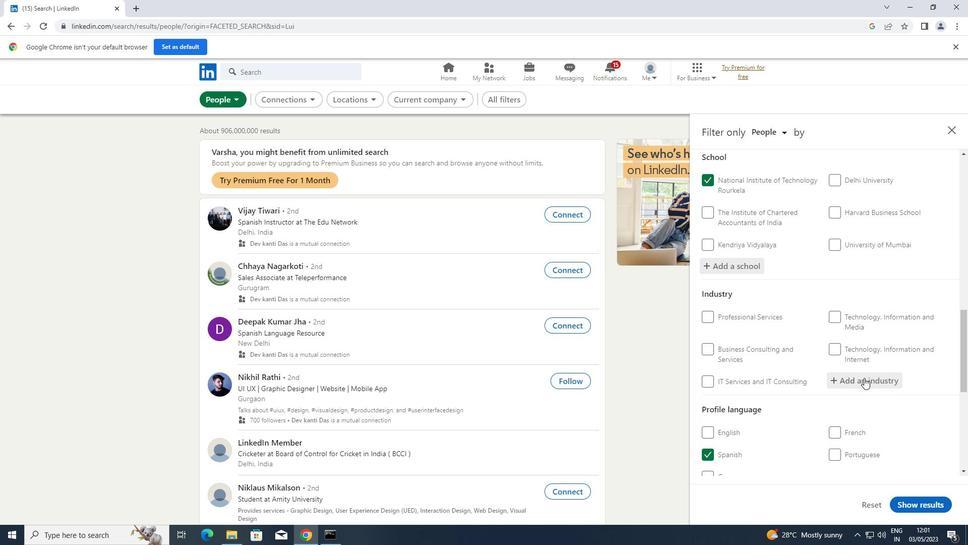 
Action: Key pressed <Key.shift>POLITICAL
Screenshot: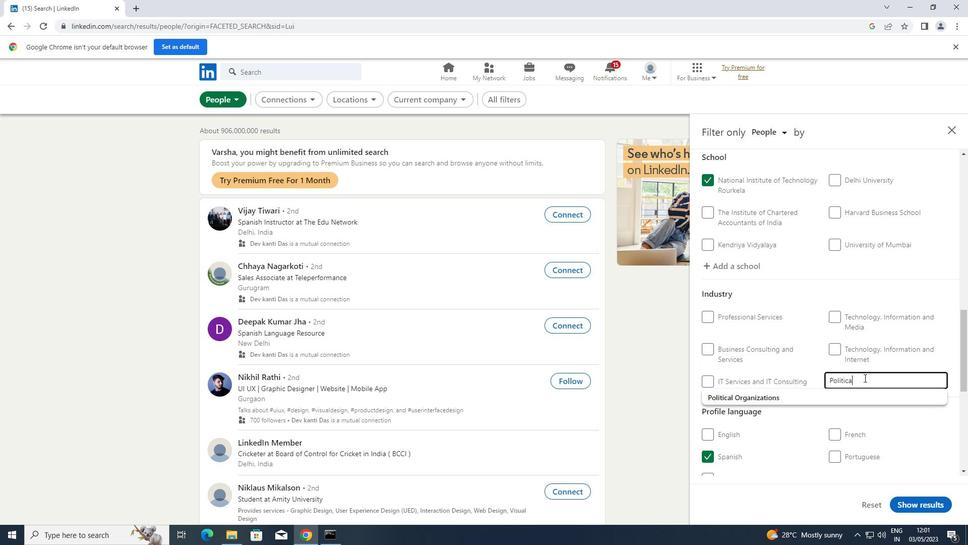 
Action: Mouse moved to (830, 393)
Screenshot: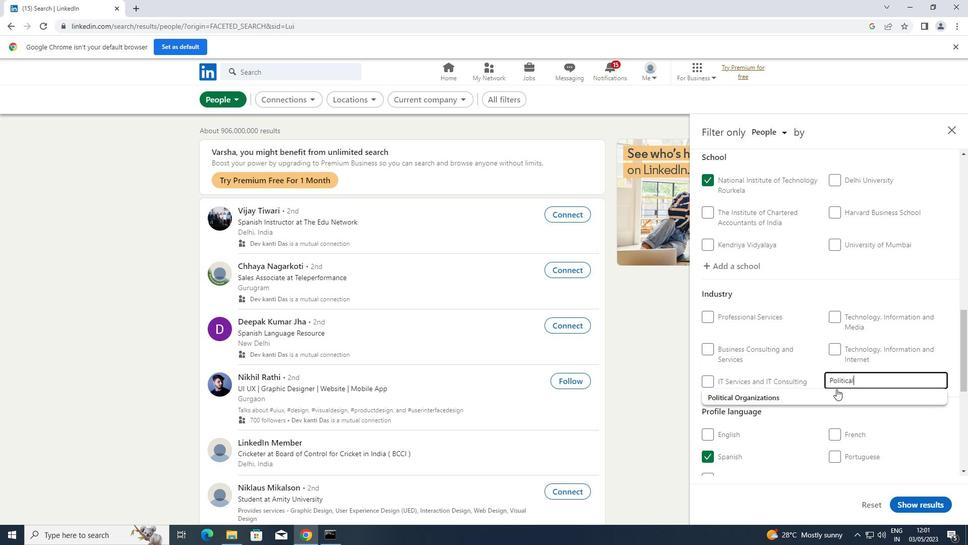 
Action: Mouse pressed left at (830, 393)
Screenshot: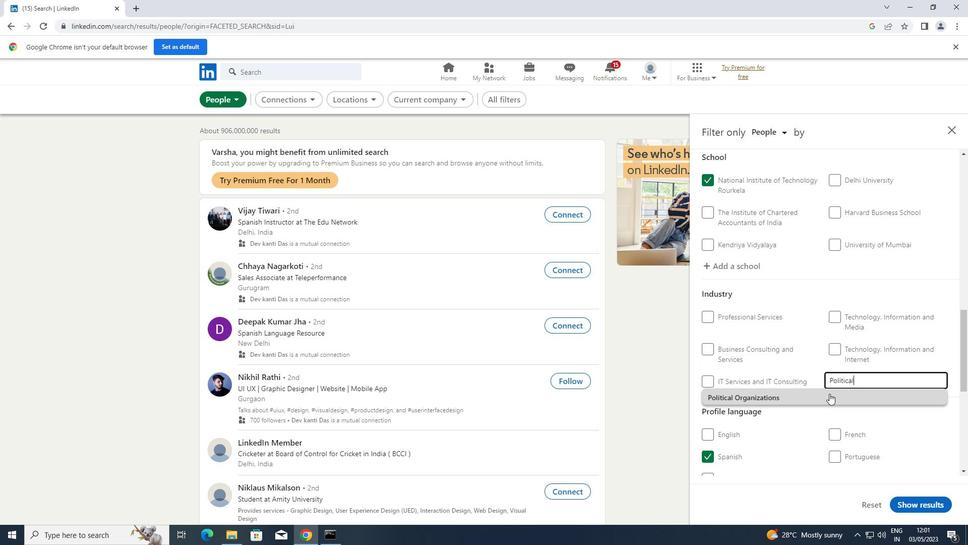 
Action: Mouse scrolled (830, 393) with delta (0, 0)
Screenshot: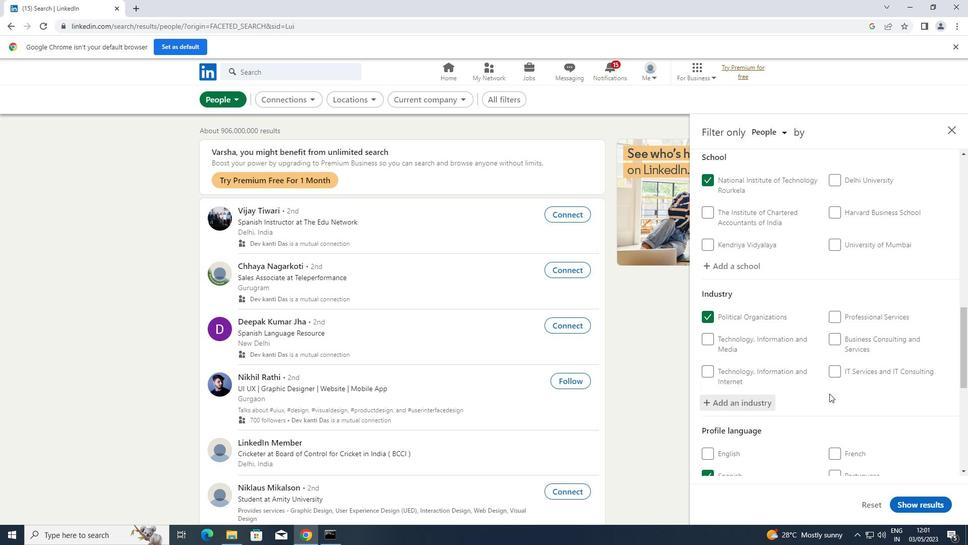 
Action: Mouse scrolled (830, 393) with delta (0, 0)
Screenshot: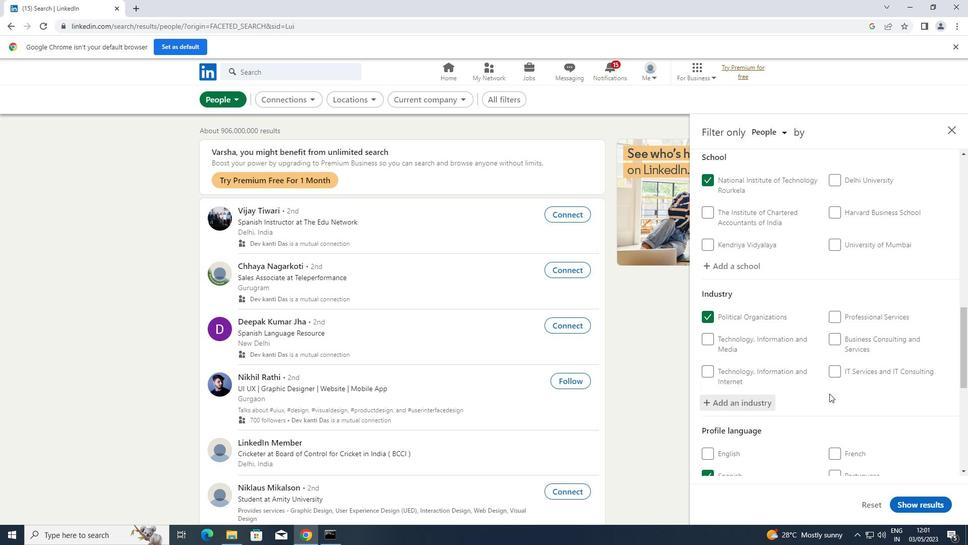 
Action: Mouse scrolled (830, 393) with delta (0, 0)
Screenshot: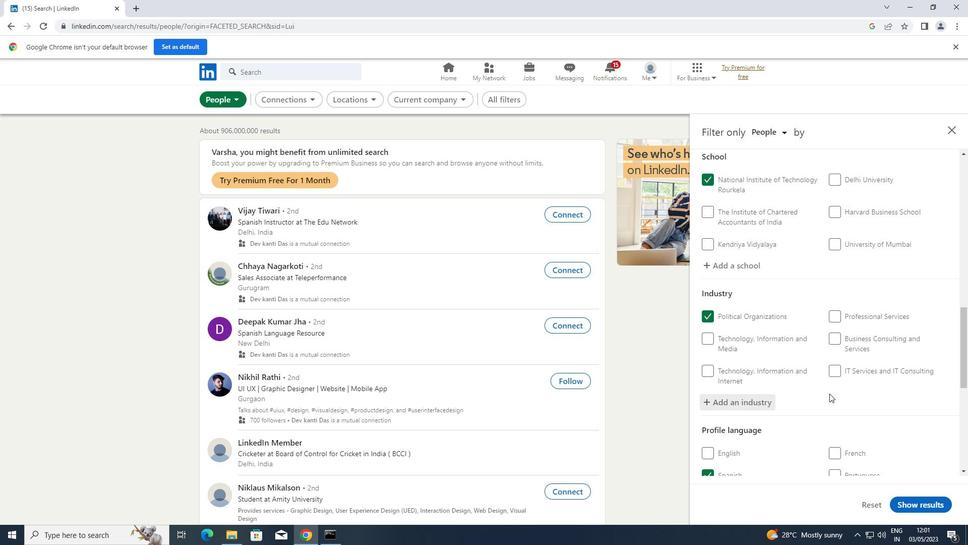 
Action: Mouse scrolled (830, 393) with delta (0, 0)
Screenshot: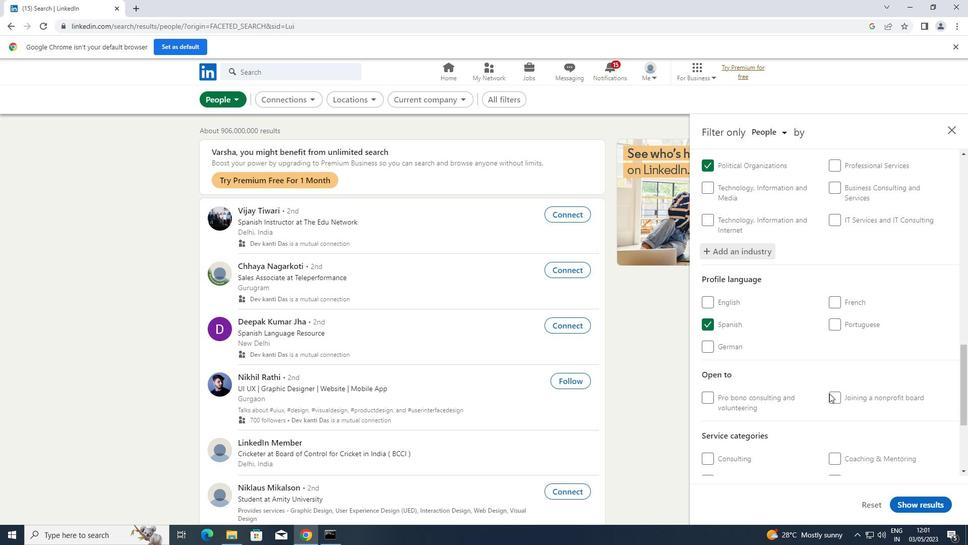 
Action: Mouse moved to (856, 453)
Screenshot: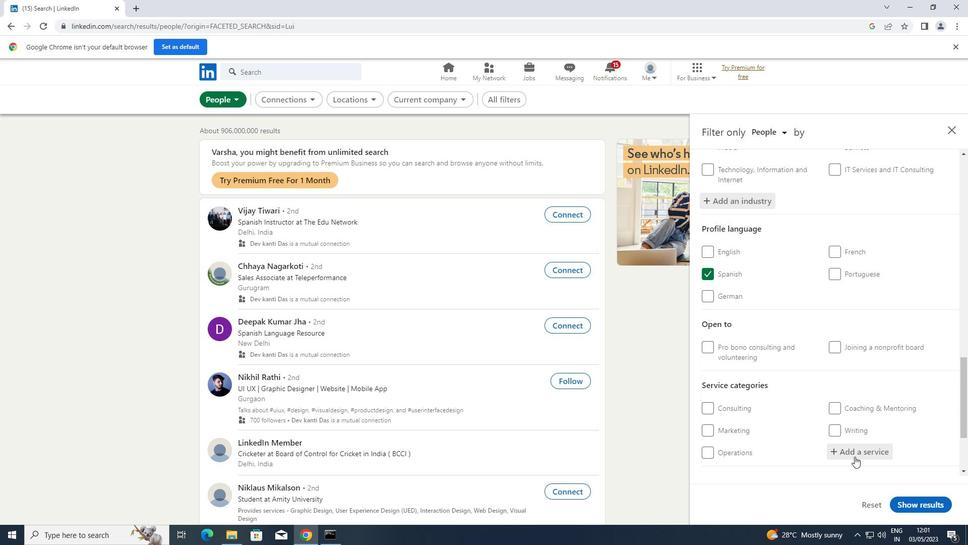 
Action: Mouse pressed left at (856, 453)
Screenshot: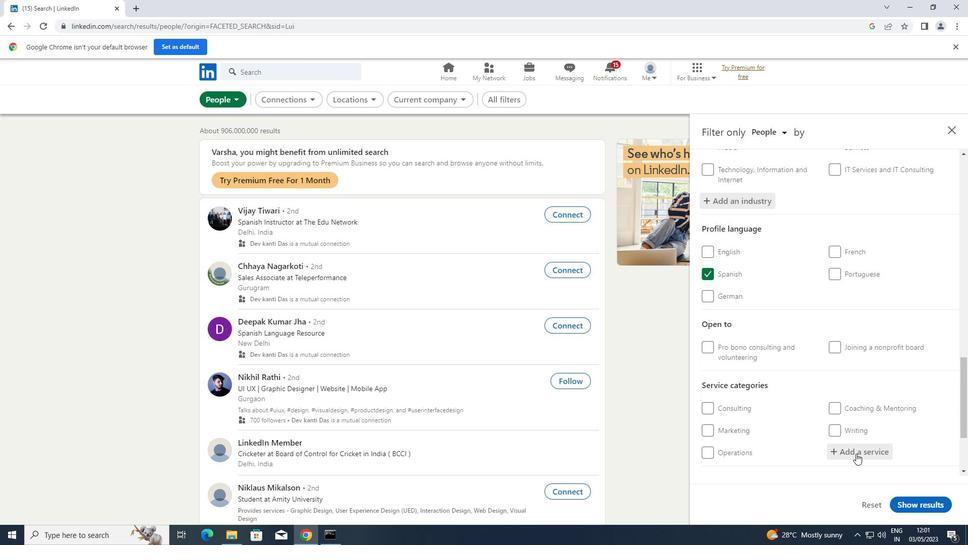 
Action: Key pressed <Key.shift>EVENT<Key.space>
Screenshot: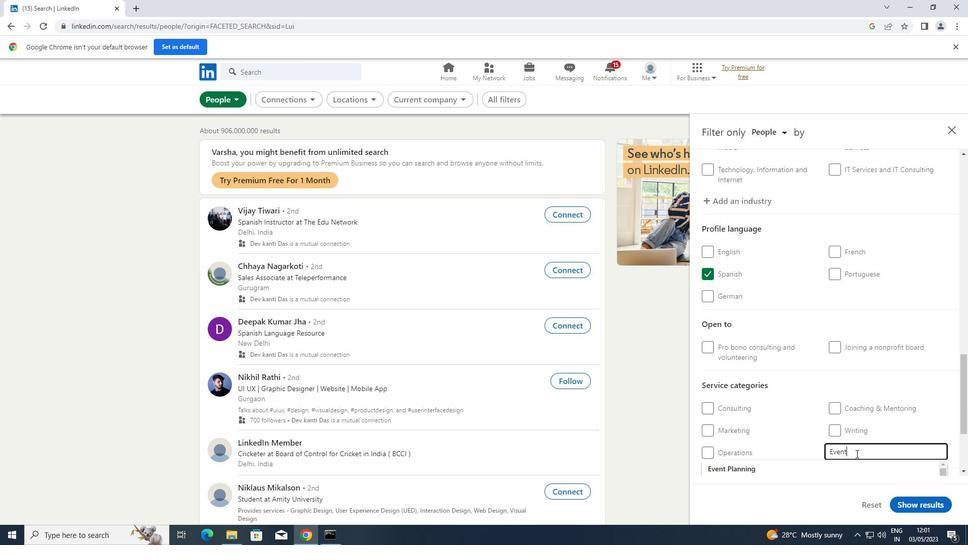 
Action: Mouse moved to (815, 470)
Screenshot: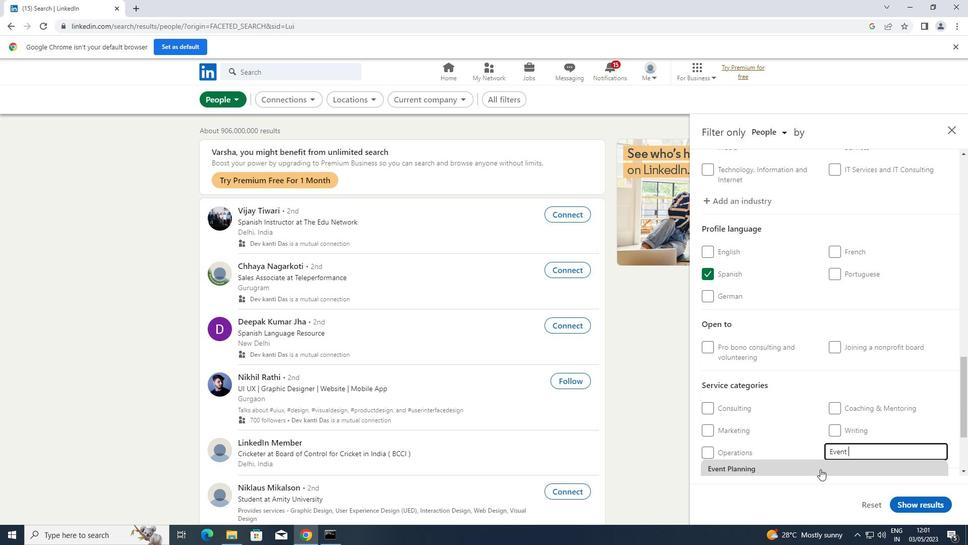 
Action: Mouse pressed left at (815, 470)
Screenshot: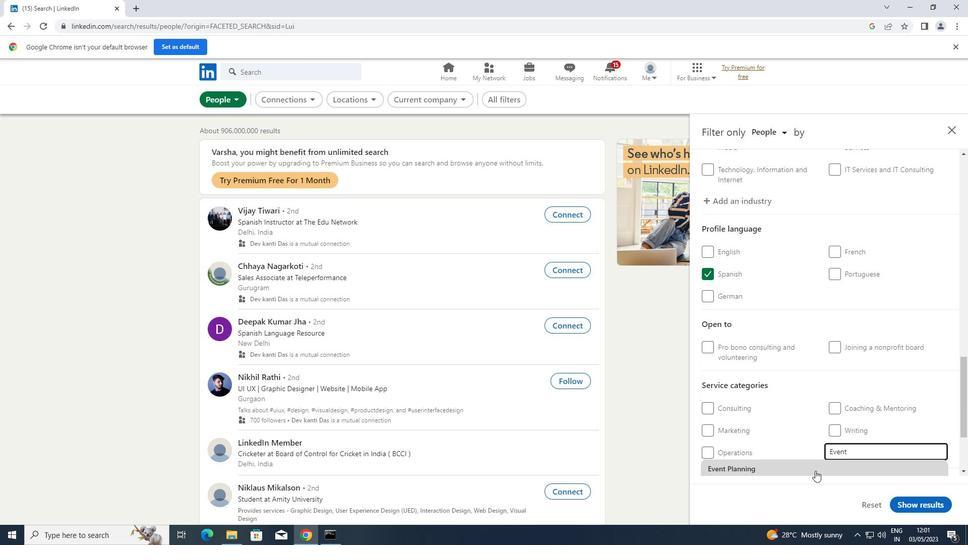 
Action: Mouse scrolled (815, 470) with delta (0, 0)
Screenshot: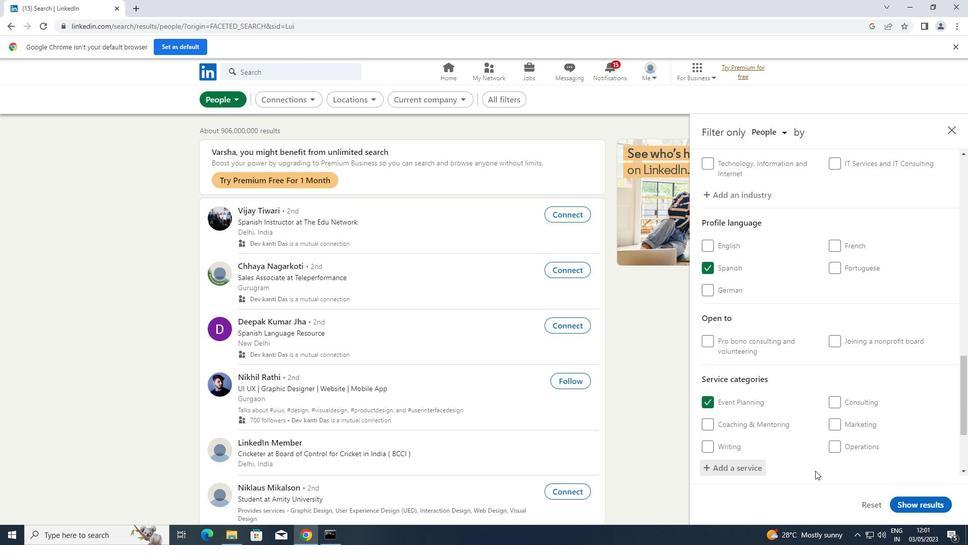 
Action: Mouse scrolled (815, 470) with delta (0, 0)
Screenshot: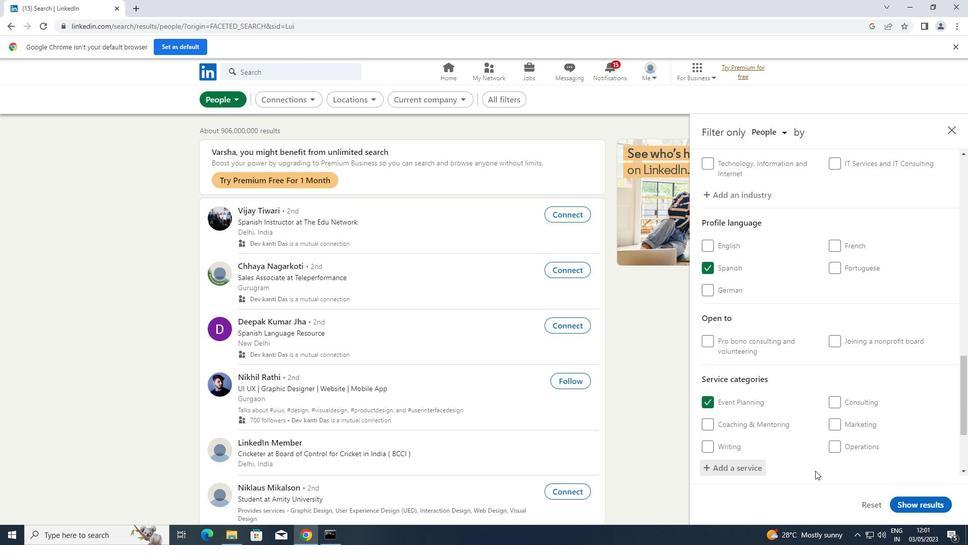 
Action: Mouse scrolled (815, 470) with delta (0, 0)
Screenshot: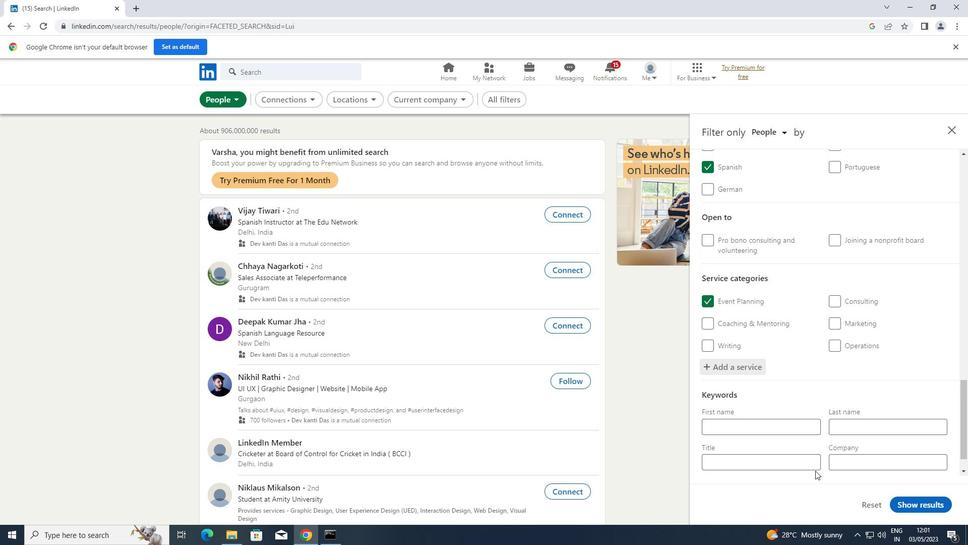 
Action: Mouse scrolled (815, 470) with delta (0, 0)
Screenshot: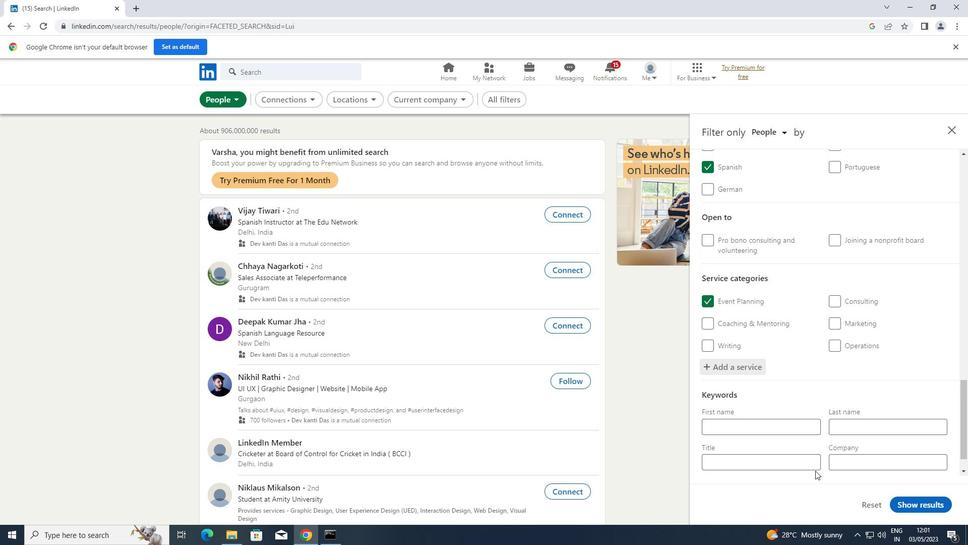 
Action: Mouse scrolled (815, 470) with delta (0, 0)
Screenshot: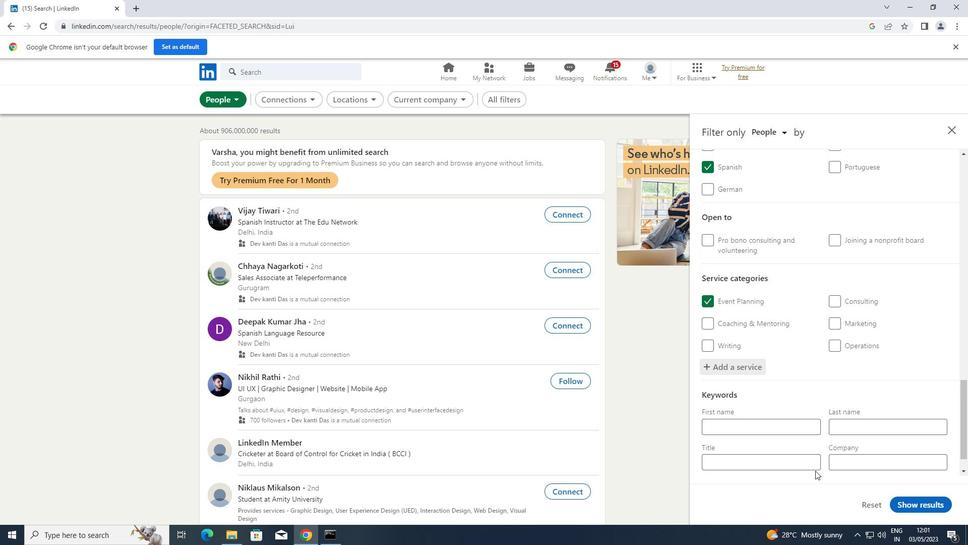 
Action: Mouse scrolled (815, 470) with delta (0, 0)
Screenshot: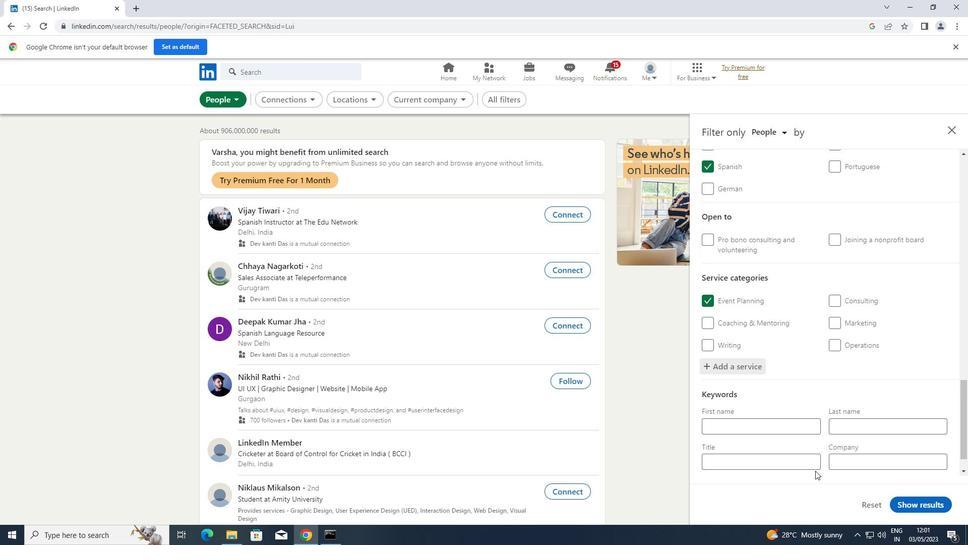 
Action: Mouse moved to (803, 428)
Screenshot: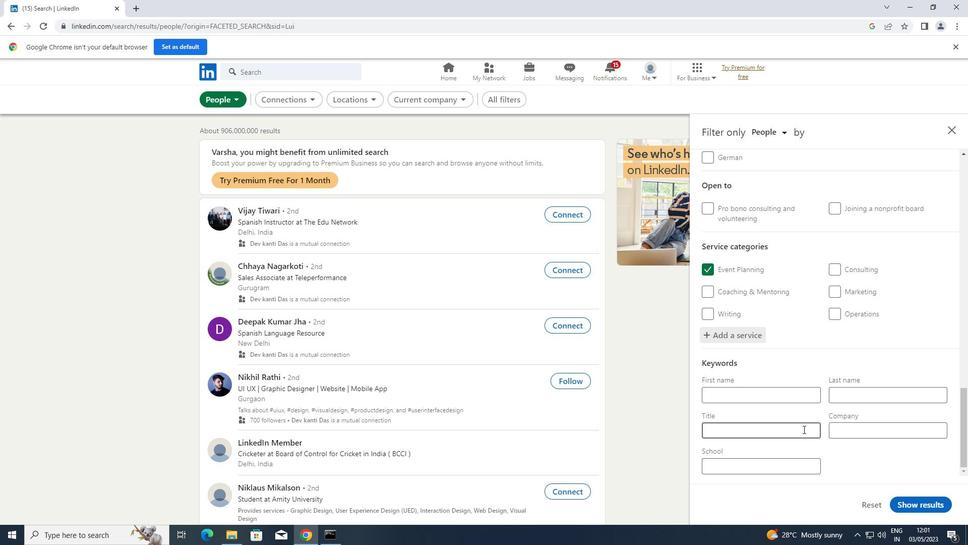 
Action: Mouse pressed left at (803, 428)
Screenshot: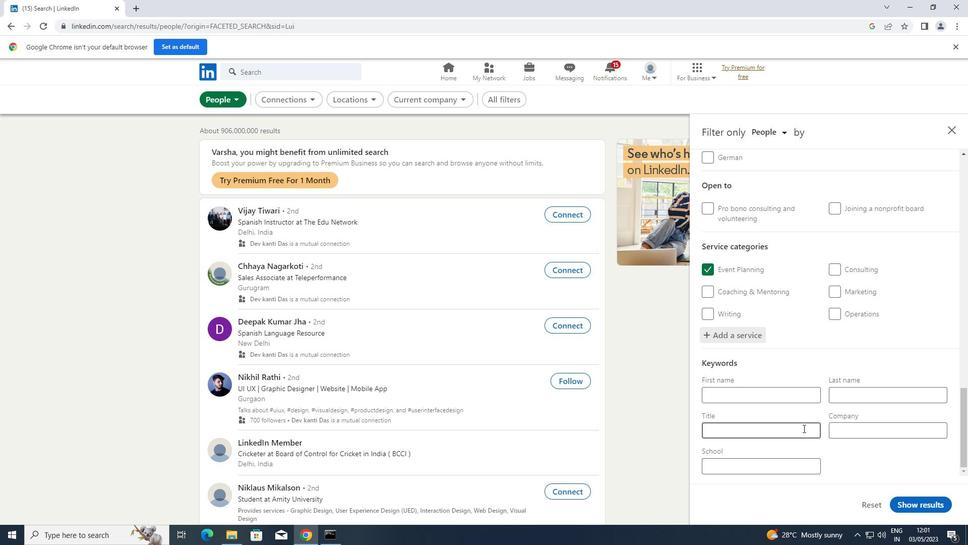
Action: Key pressed <Key.shift>MANAGING<Key.space><Key.shift>MEMBER
Screenshot: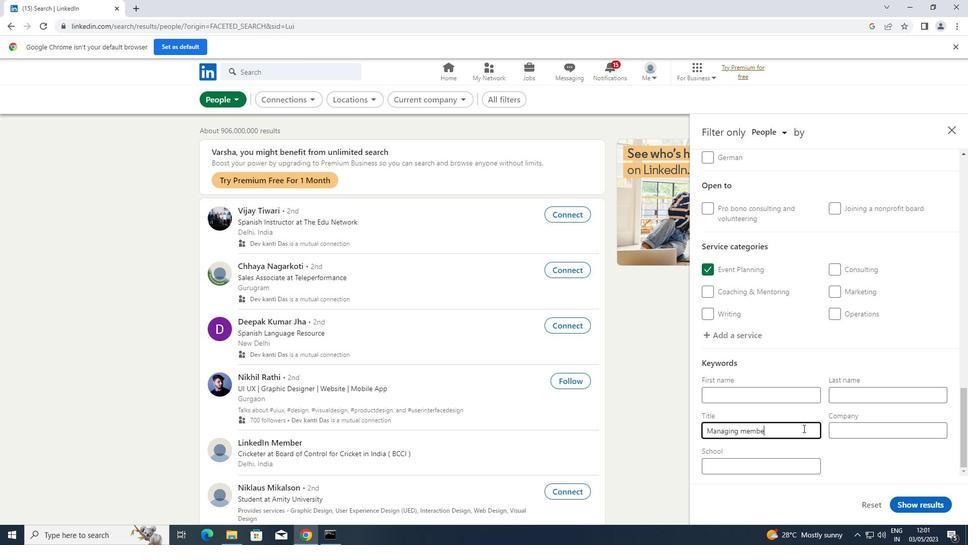 
Action: Mouse moved to (917, 505)
Screenshot: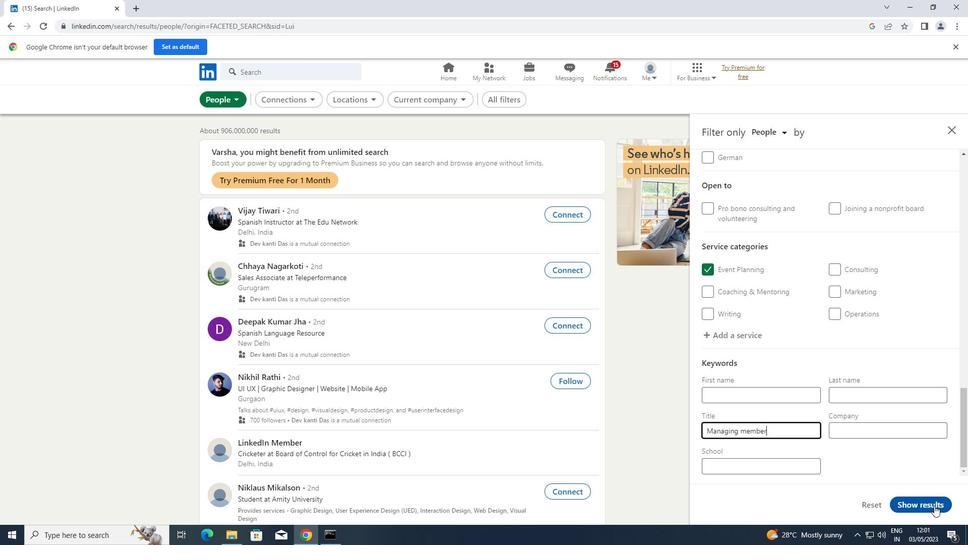 
Action: Mouse pressed left at (917, 505)
Screenshot: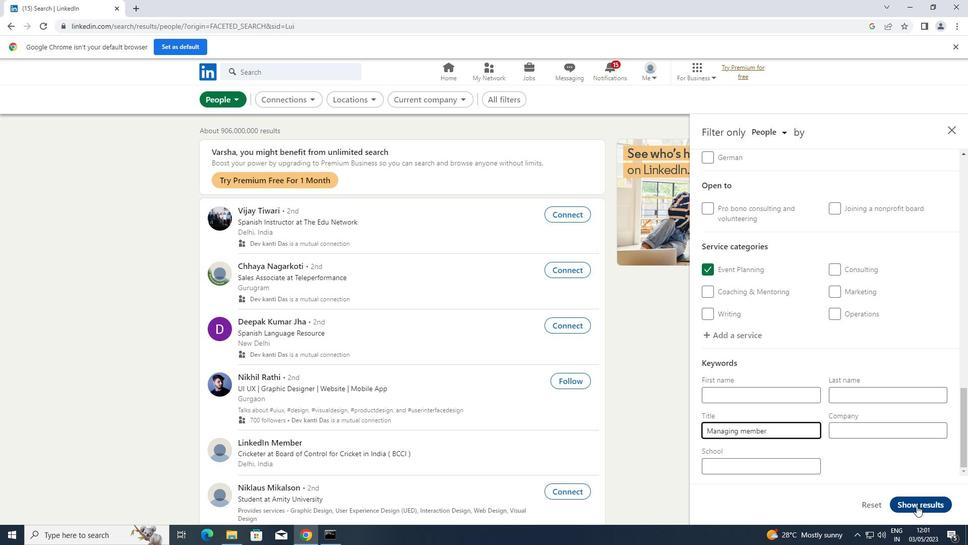 
